 Task: Look for space in Marche-en-Famenne, Belgium from 12th  August, 2023 to 15th August, 2023 for 3 adults in price range Rs.12000 to Rs.16000. Place can be entire place with 2 bedrooms having 3 beds and 1 bathroom. Property type can be flat. Amenities needed are: heating, . Booking option can be shelf check-in. Required host language is English.
Action: Mouse moved to (418, 111)
Screenshot: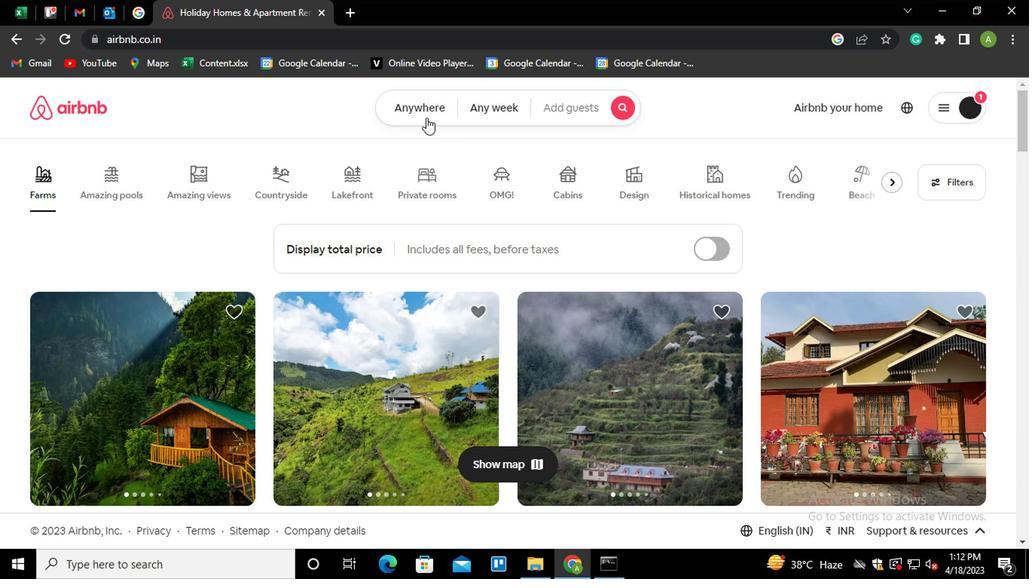
Action: Mouse pressed left at (418, 111)
Screenshot: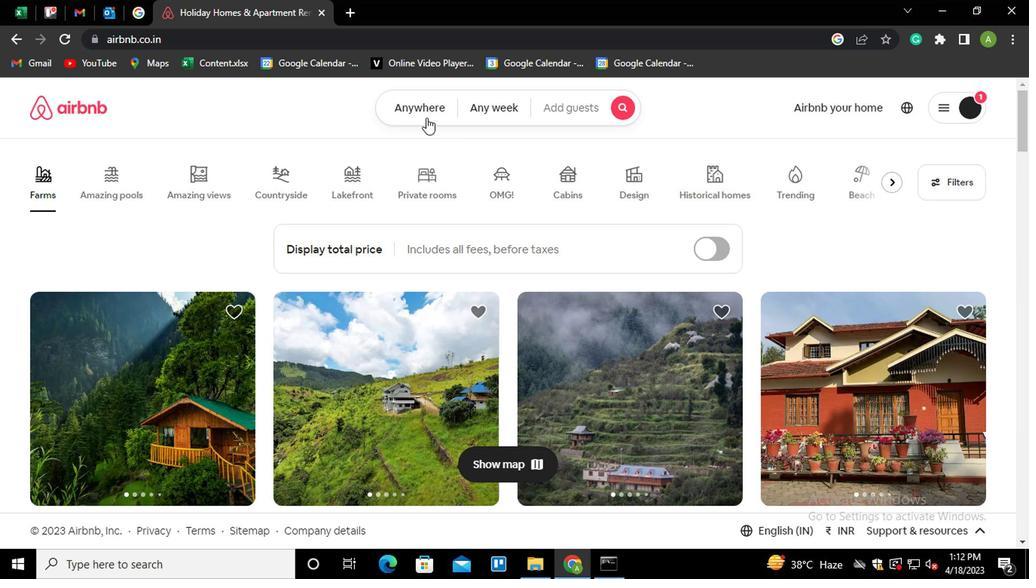 
Action: Mouse moved to (381, 169)
Screenshot: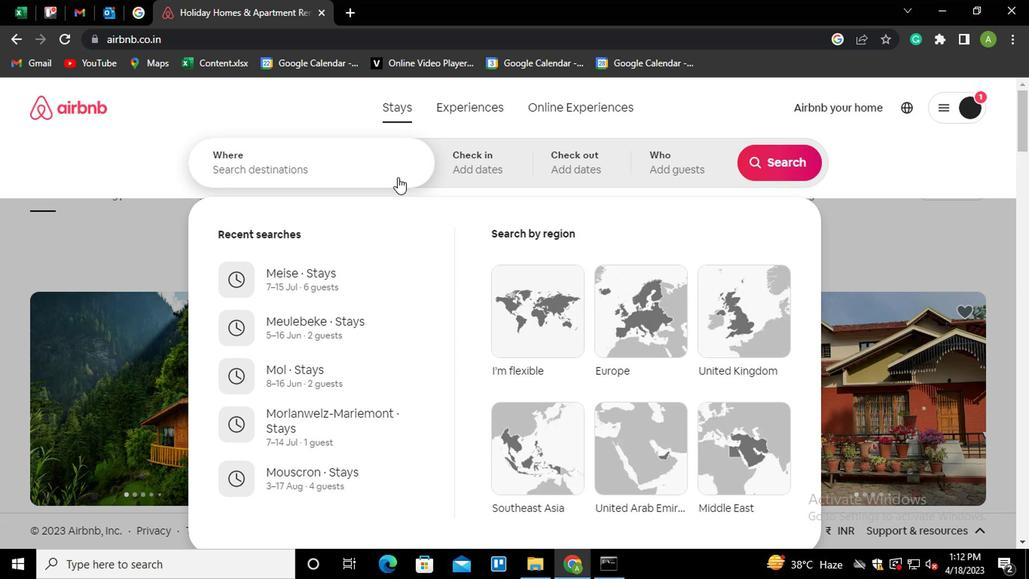 
Action: Mouse pressed left at (381, 169)
Screenshot: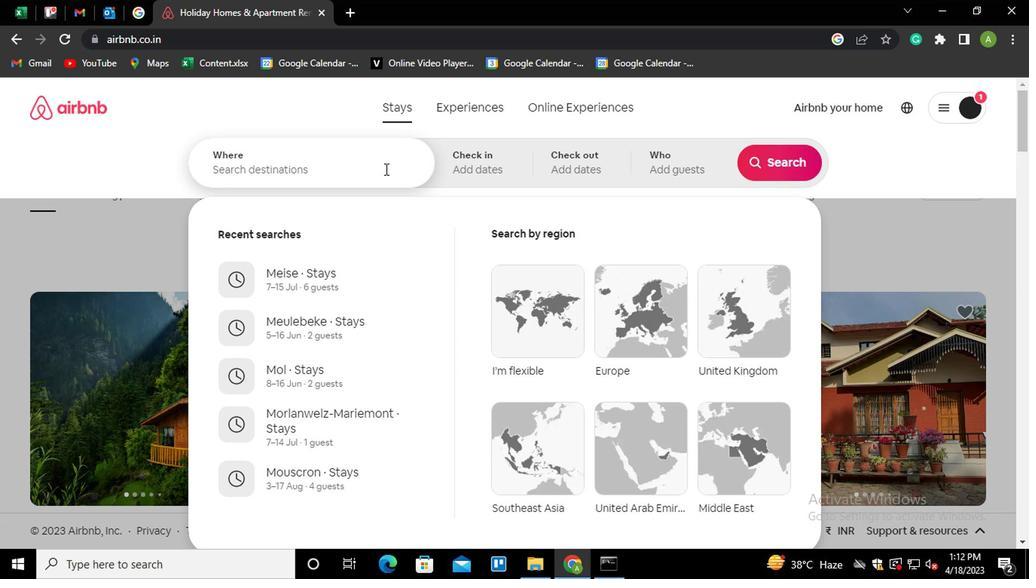 
Action: Key pressed <Key.shift><Key.shift><Key.shift><Key.shift><Key.shift><Key.shift><Key.shift><Key.shift><Key.shift><Key.shift><Key.shift><Key.shift><Key.shift><Key.shift><Key.shift><Key.shift><Key.shift><Key.shift><Key.shift><Key.shift><Key.shift><Key.shift>MARCHE-EN-<Key.shift>FAMENNE
Screenshot: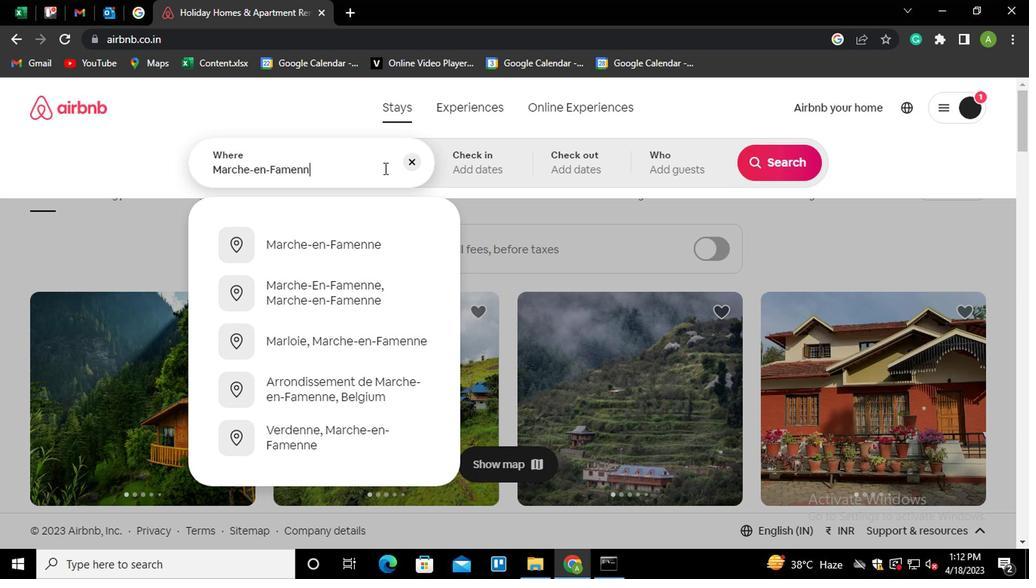 
Action: Mouse moved to (339, 243)
Screenshot: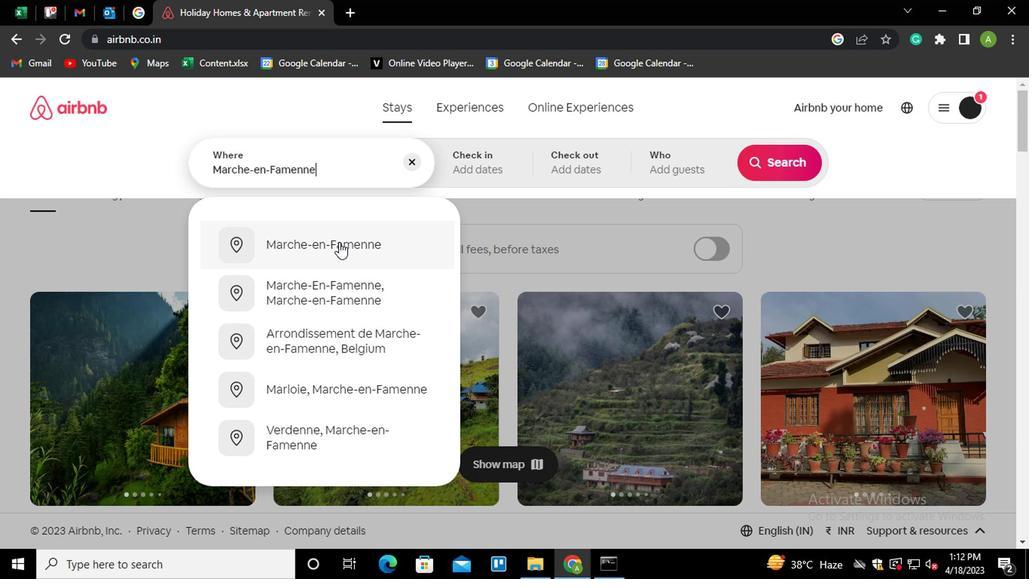 
Action: Mouse pressed left at (339, 243)
Screenshot: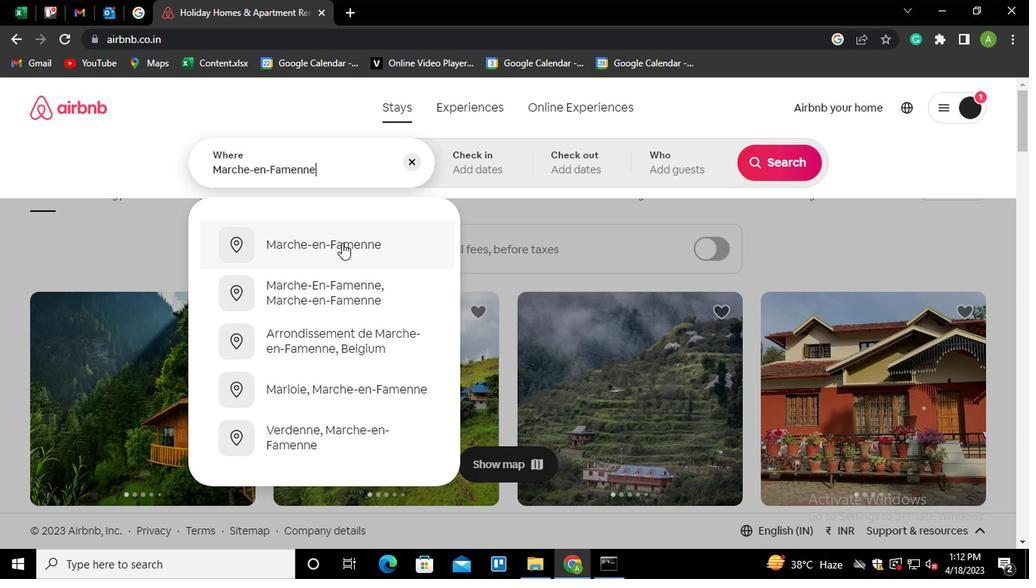
Action: Mouse moved to (772, 280)
Screenshot: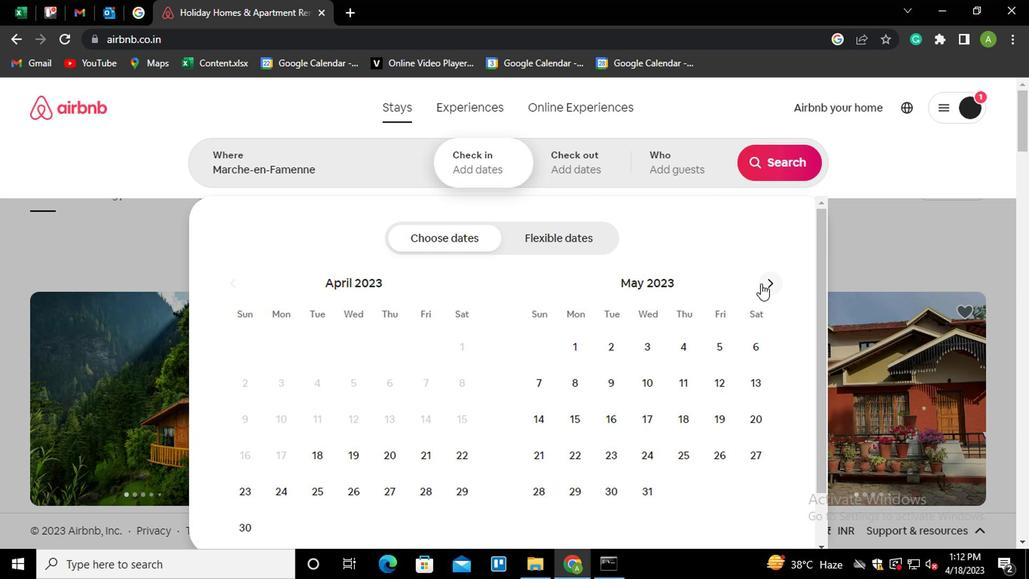 
Action: Mouse pressed left at (772, 280)
Screenshot: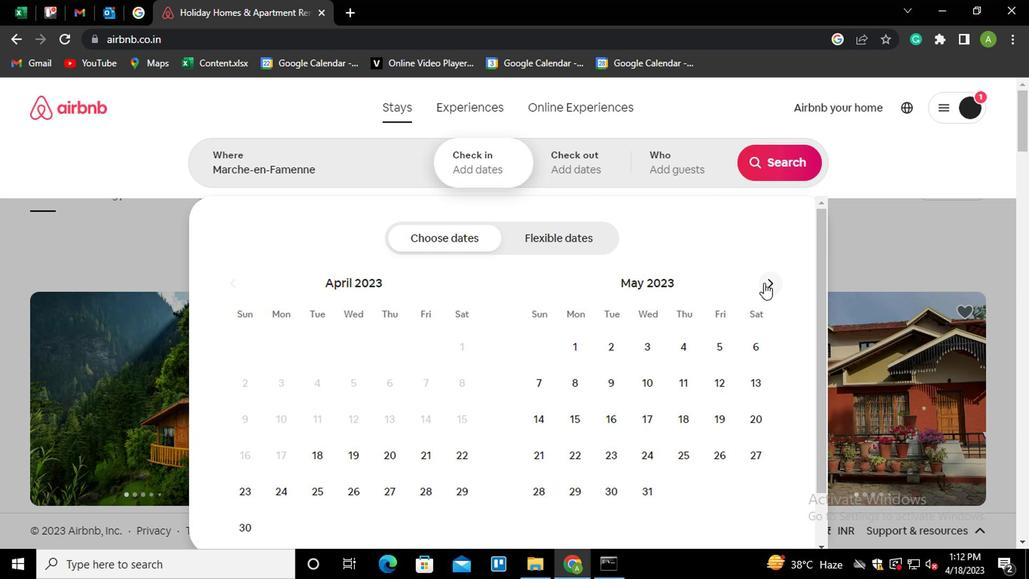 
Action: Mouse moved to (771, 280)
Screenshot: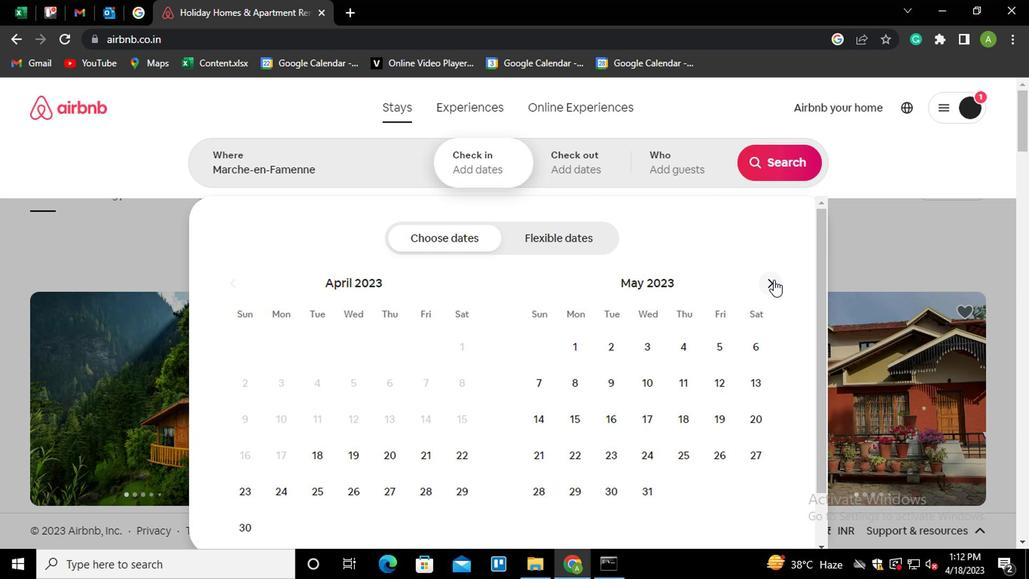 
Action: Mouse pressed left at (771, 280)
Screenshot: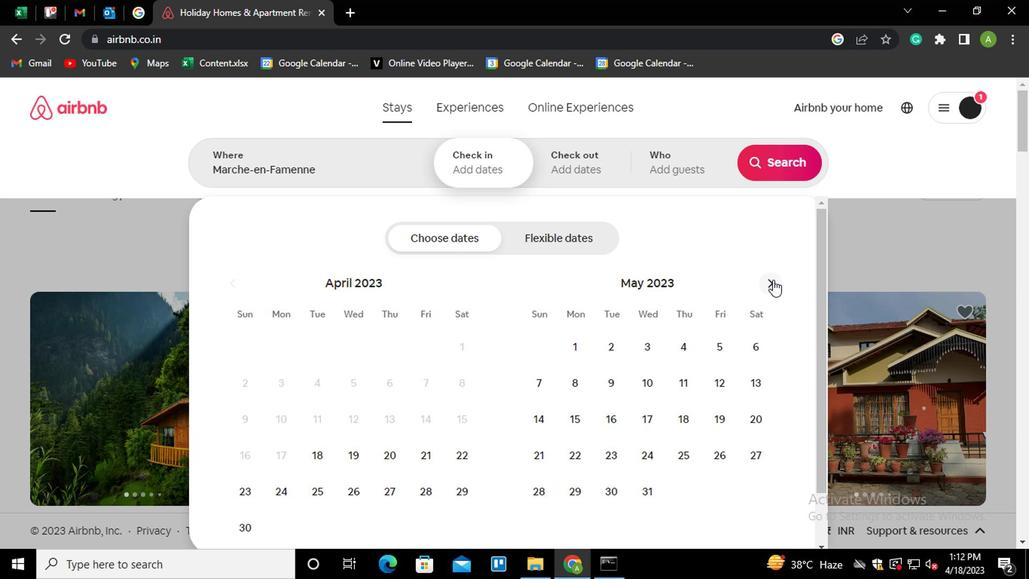 
Action: Mouse moved to (770, 280)
Screenshot: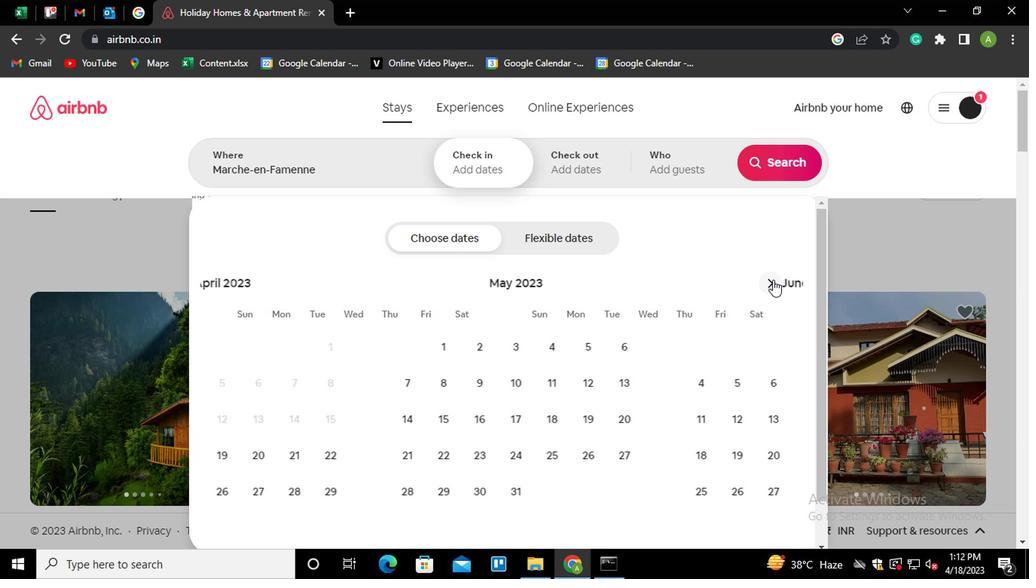 
Action: Mouse pressed left at (770, 280)
Screenshot: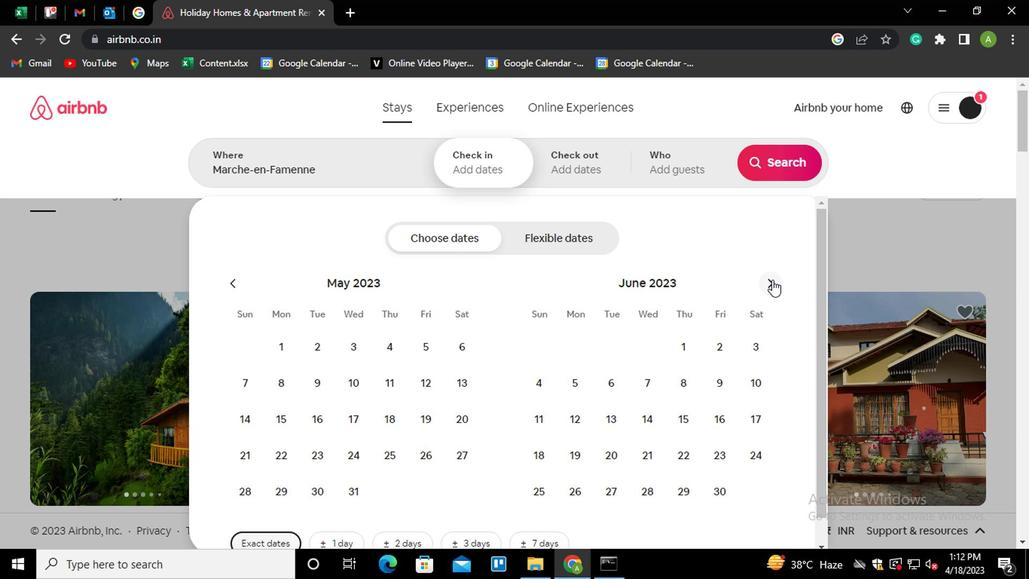 
Action: Mouse pressed left at (770, 280)
Screenshot: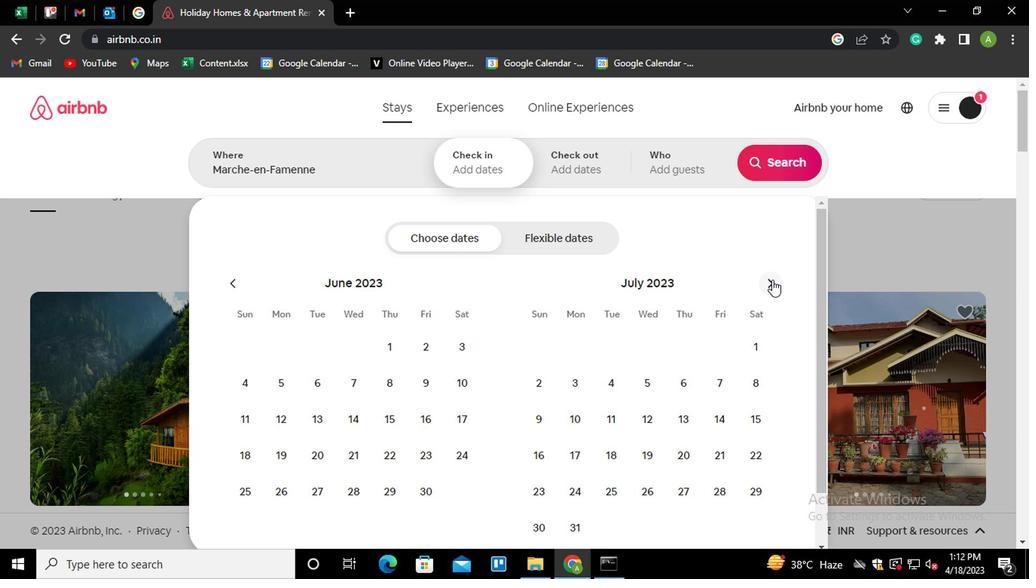 
Action: Mouse moved to (750, 373)
Screenshot: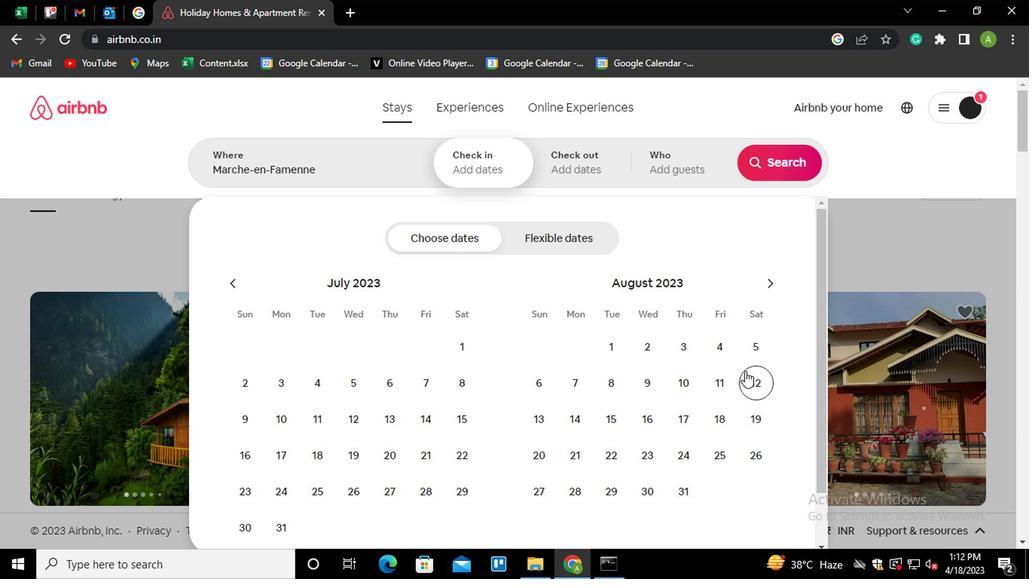 
Action: Mouse pressed left at (750, 373)
Screenshot: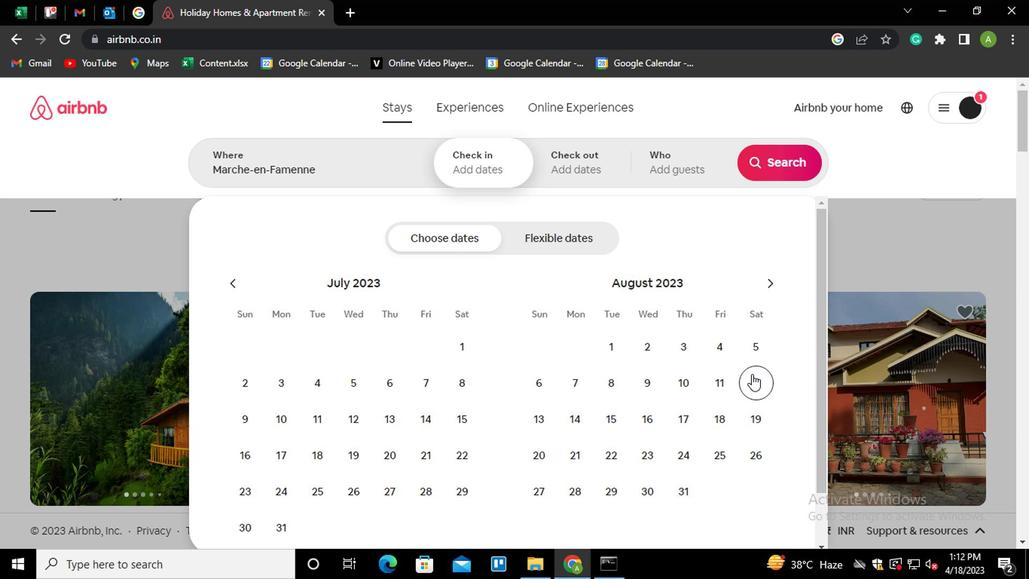 
Action: Mouse moved to (615, 411)
Screenshot: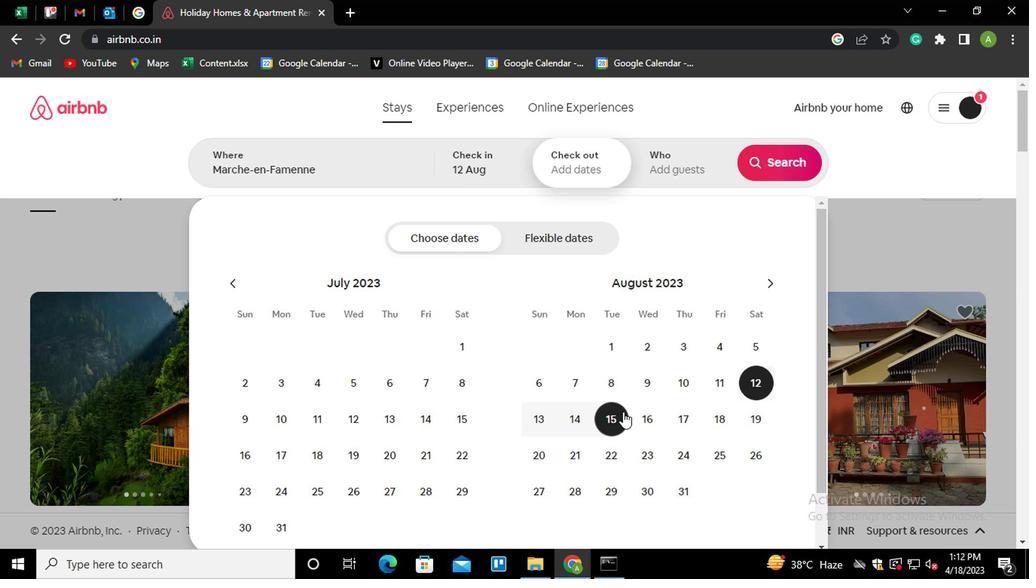 
Action: Mouse pressed left at (615, 411)
Screenshot: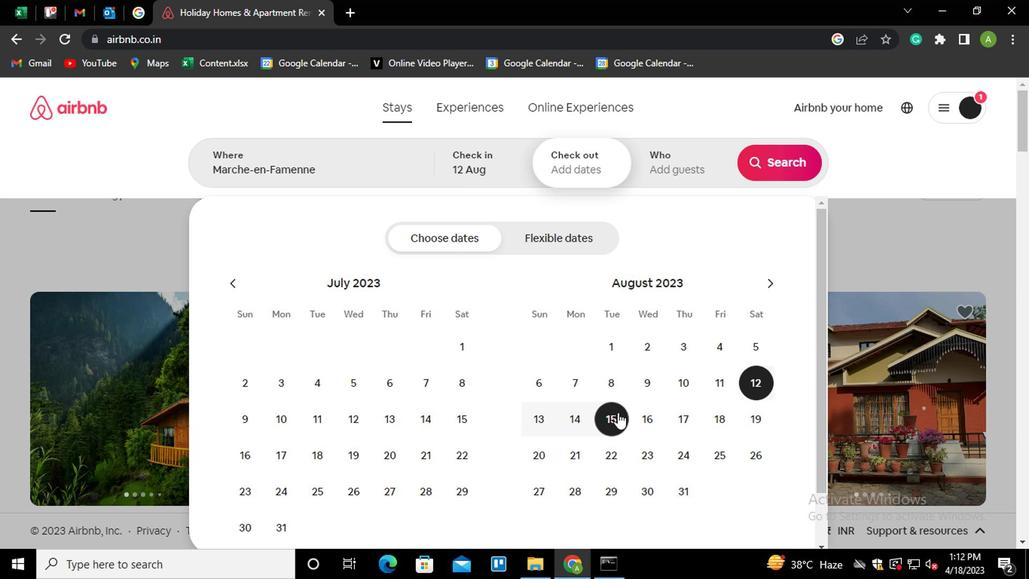 
Action: Mouse moved to (666, 159)
Screenshot: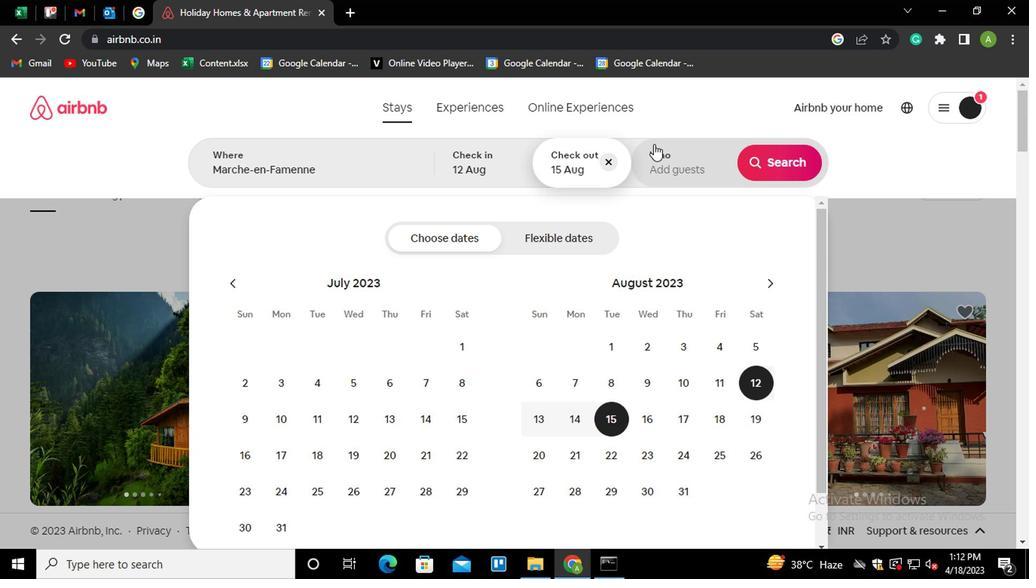 
Action: Mouse pressed left at (666, 159)
Screenshot: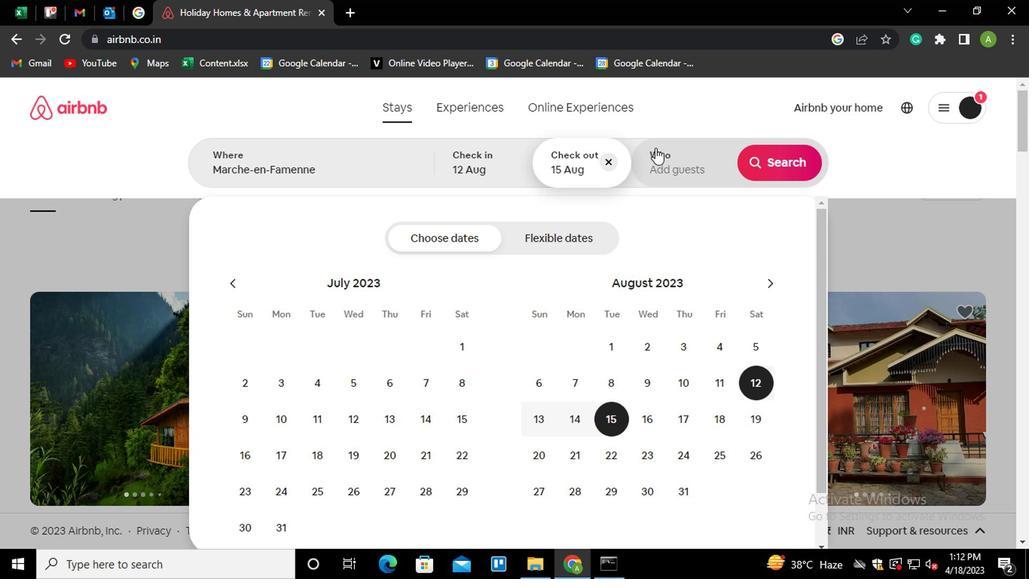 
Action: Mouse moved to (780, 246)
Screenshot: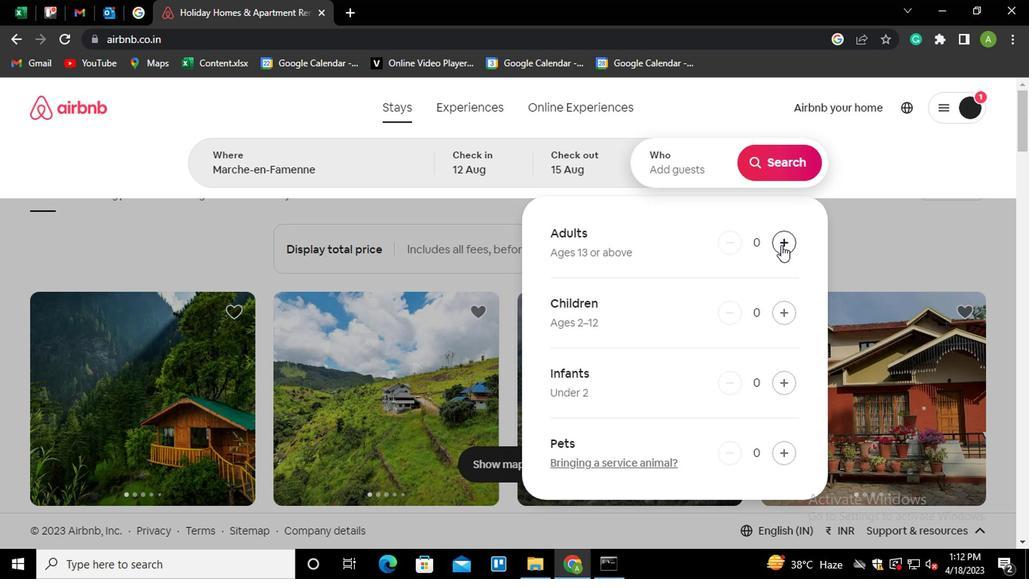 
Action: Mouse pressed left at (780, 246)
Screenshot: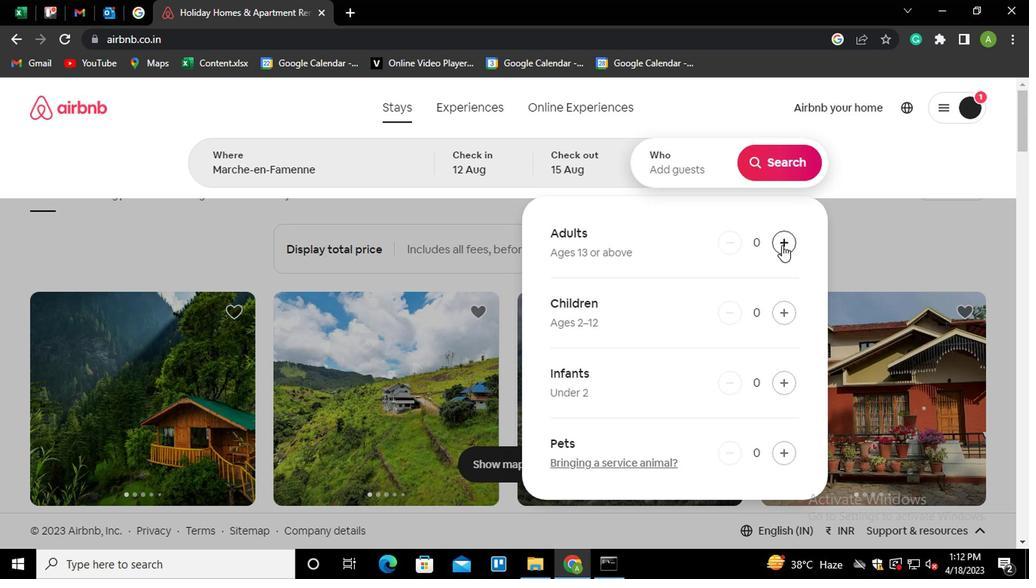 
Action: Mouse moved to (778, 247)
Screenshot: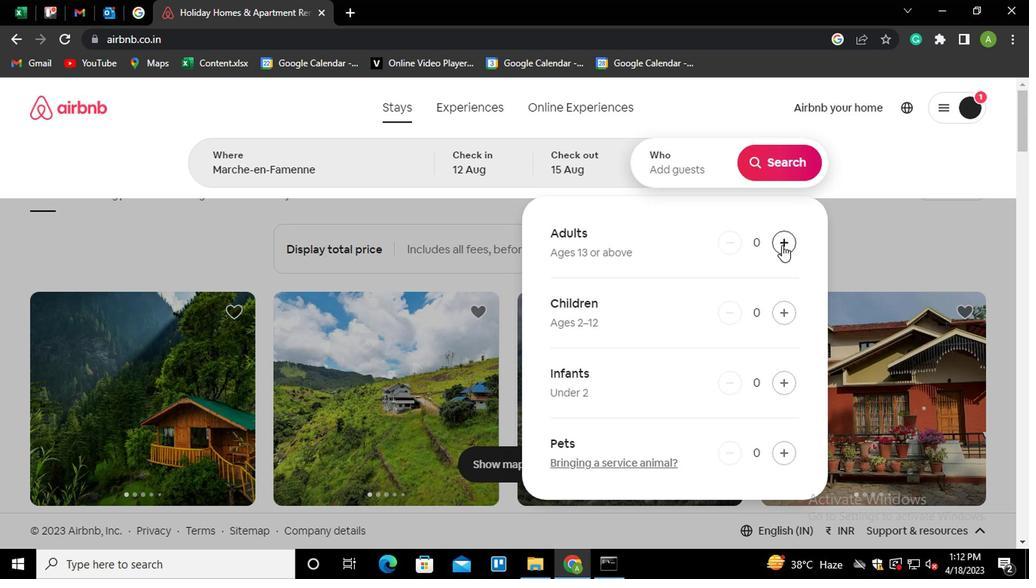 
Action: Mouse pressed left at (778, 247)
Screenshot: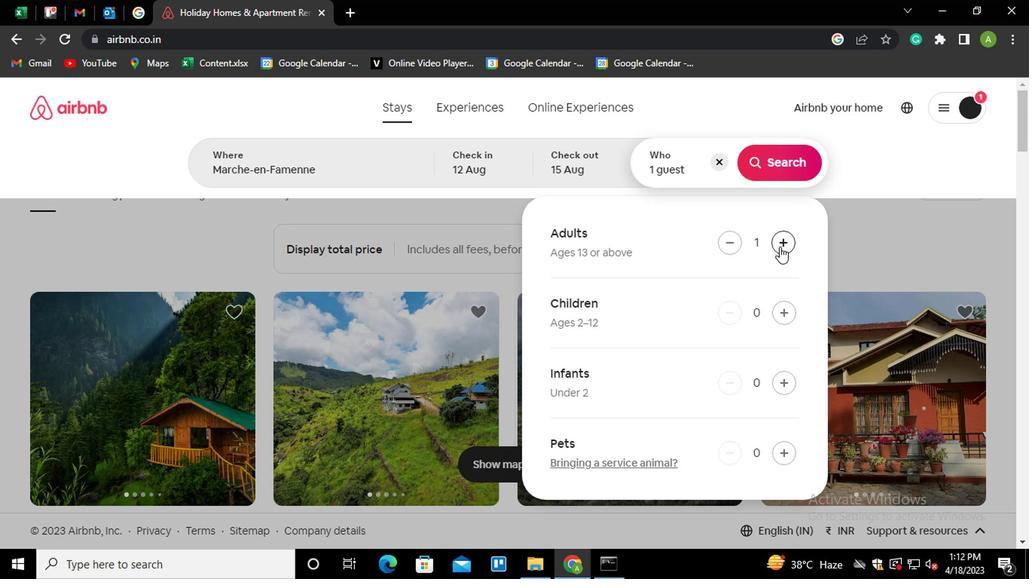
Action: Mouse pressed left at (778, 247)
Screenshot: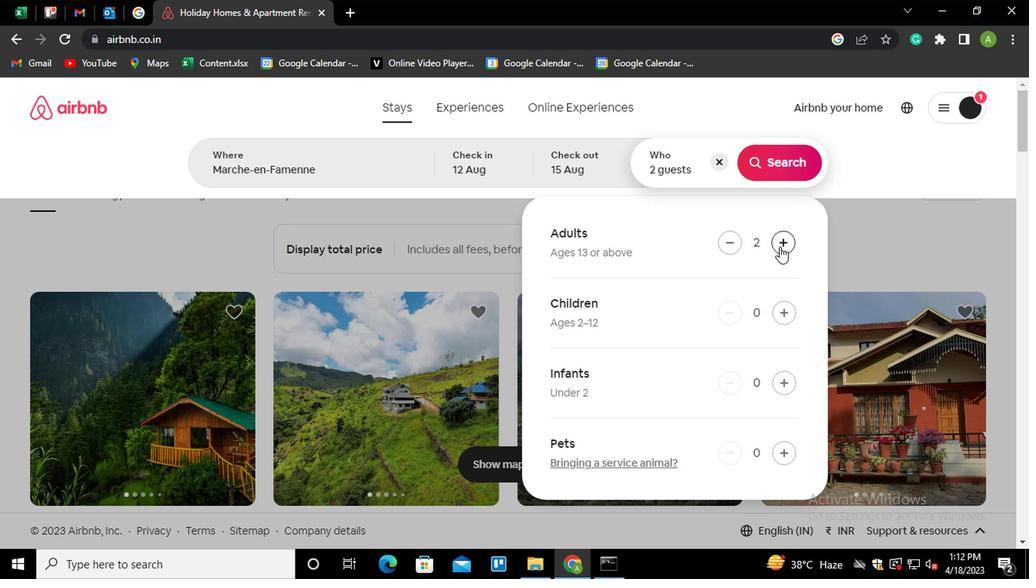 
Action: Mouse moved to (772, 169)
Screenshot: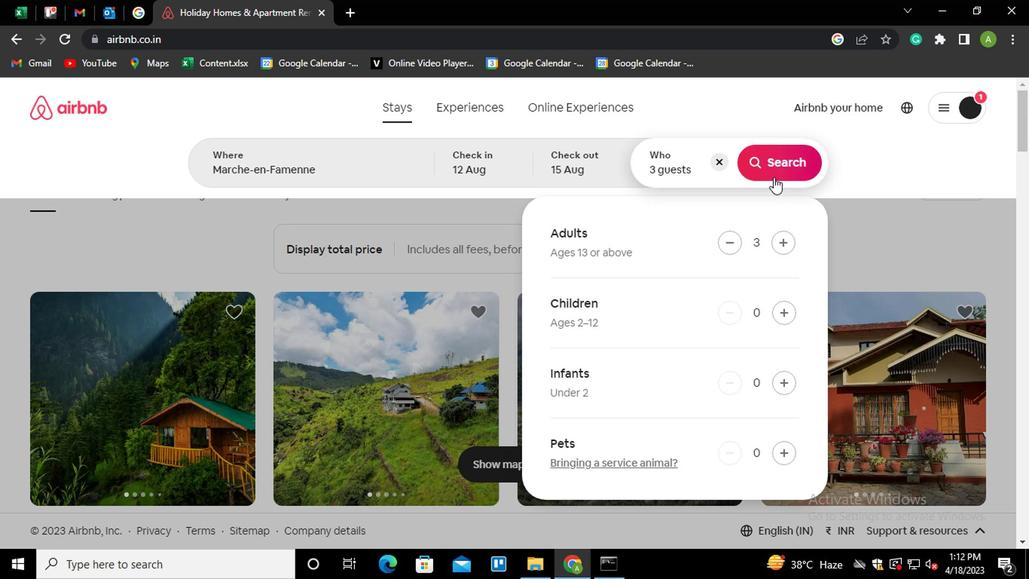 
Action: Mouse pressed left at (772, 169)
Screenshot: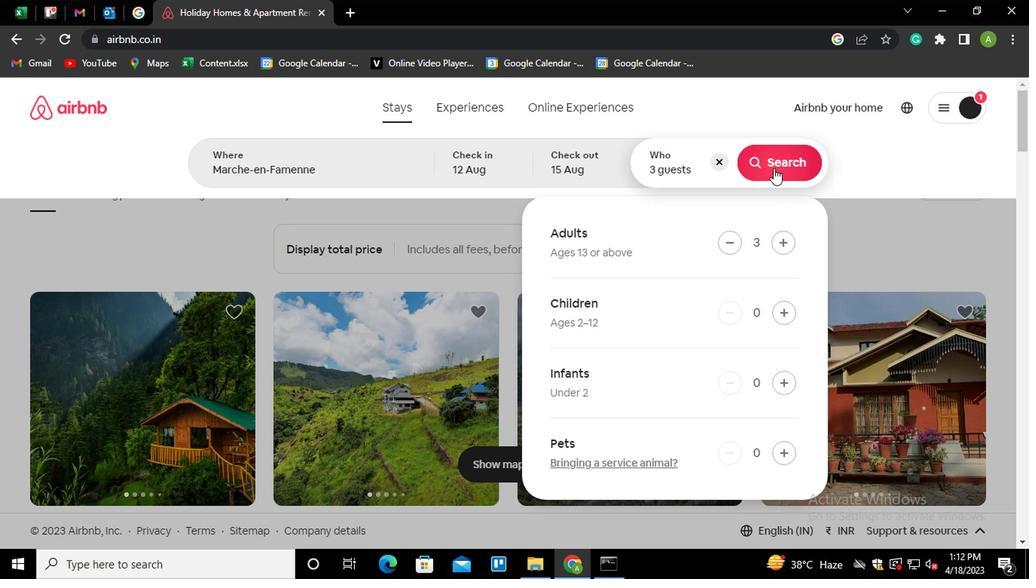 
Action: Mouse moved to (959, 176)
Screenshot: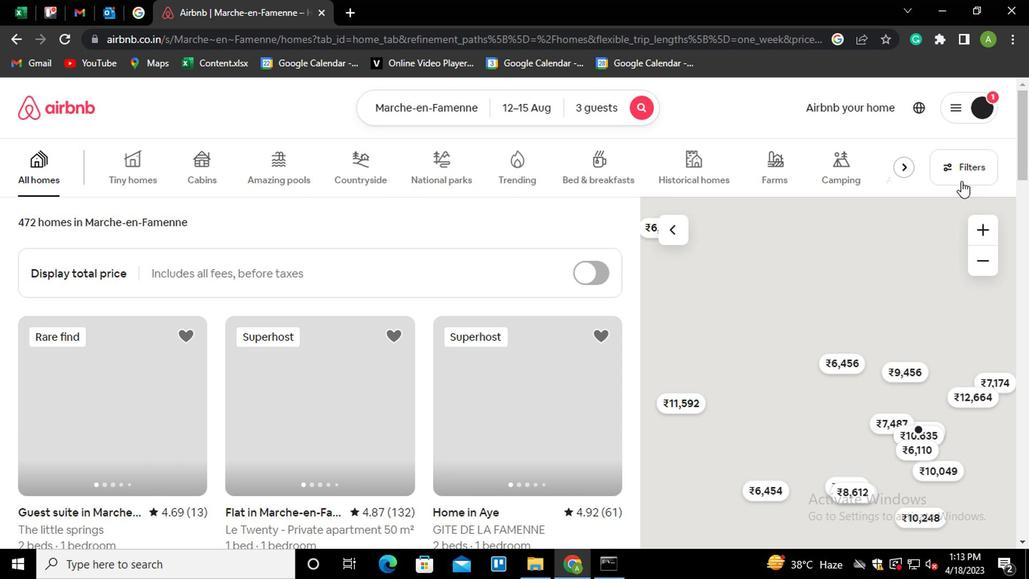 
Action: Mouse pressed left at (959, 176)
Screenshot: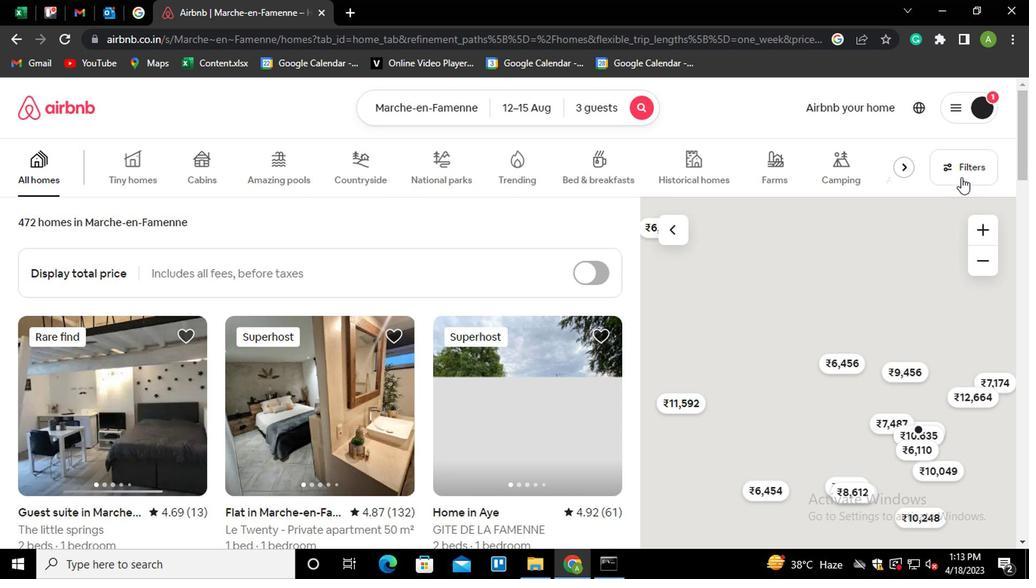 
Action: Mouse moved to (407, 351)
Screenshot: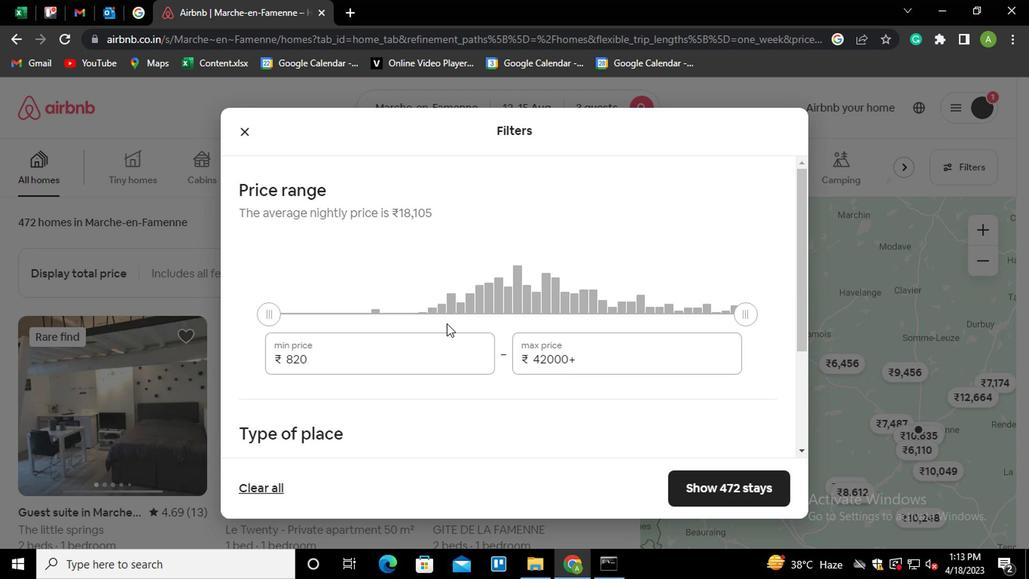 
Action: Mouse pressed left at (407, 351)
Screenshot: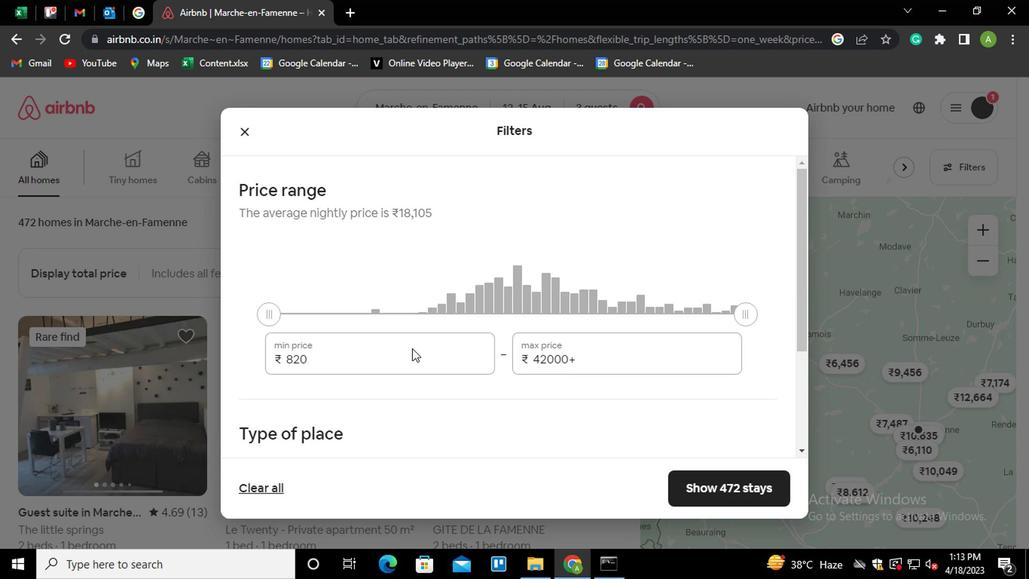 
Action: Mouse moved to (407, 351)
Screenshot: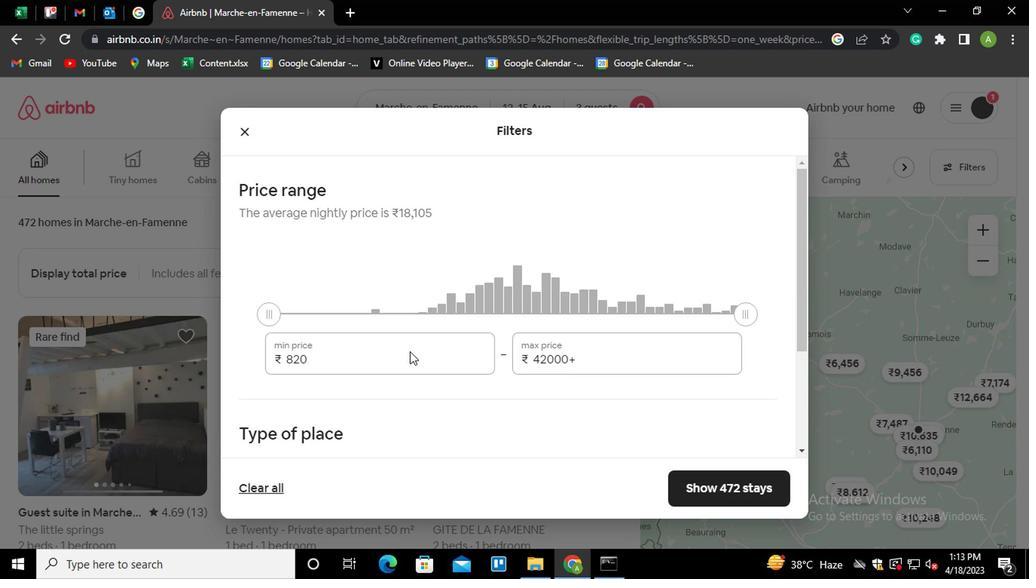
Action: Key pressed <Key.shift_r><Key.home>12000
Screenshot: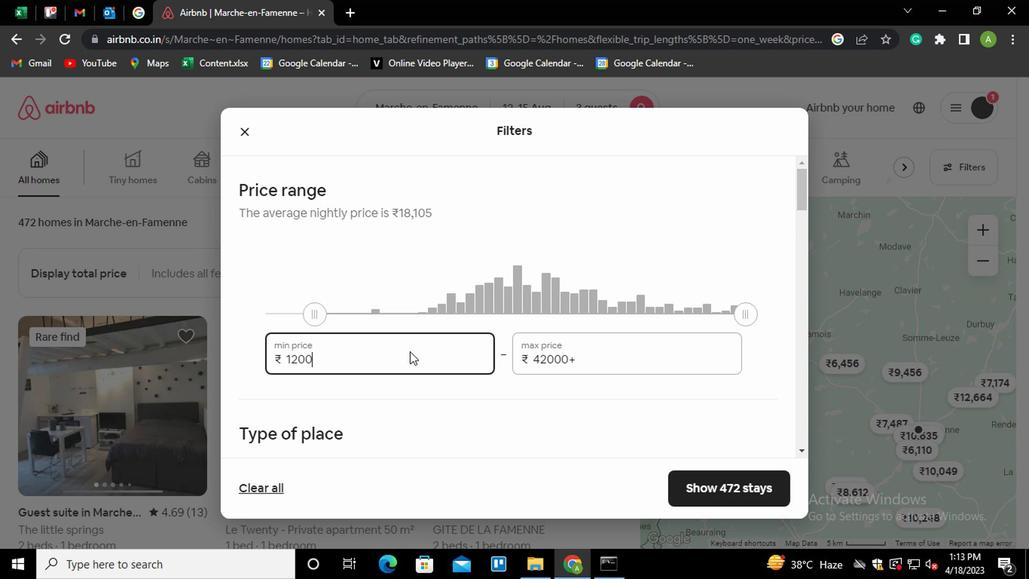 
Action: Mouse moved to (625, 353)
Screenshot: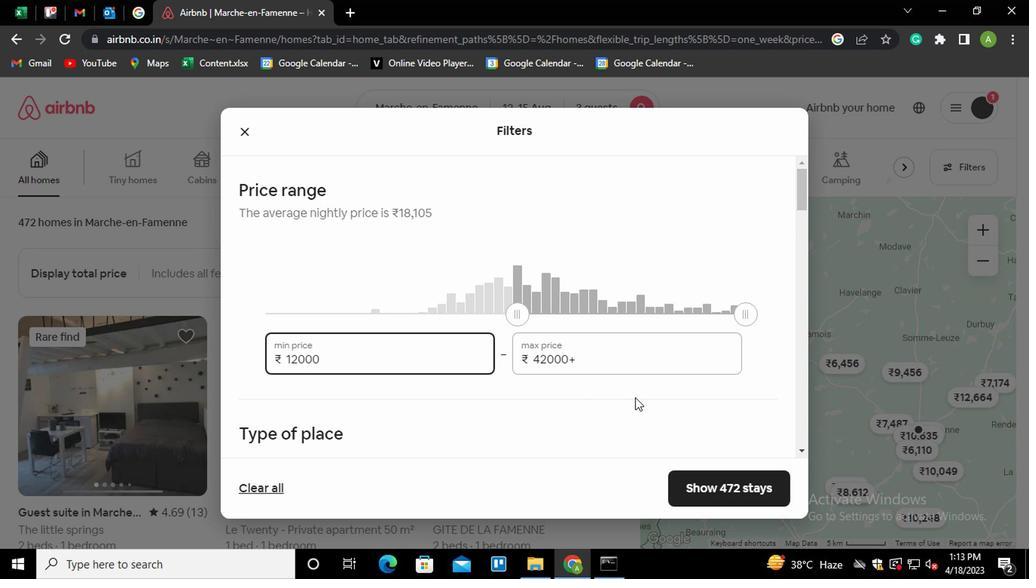 
Action: Mouse pressed left at (625, 353)
Screenshot: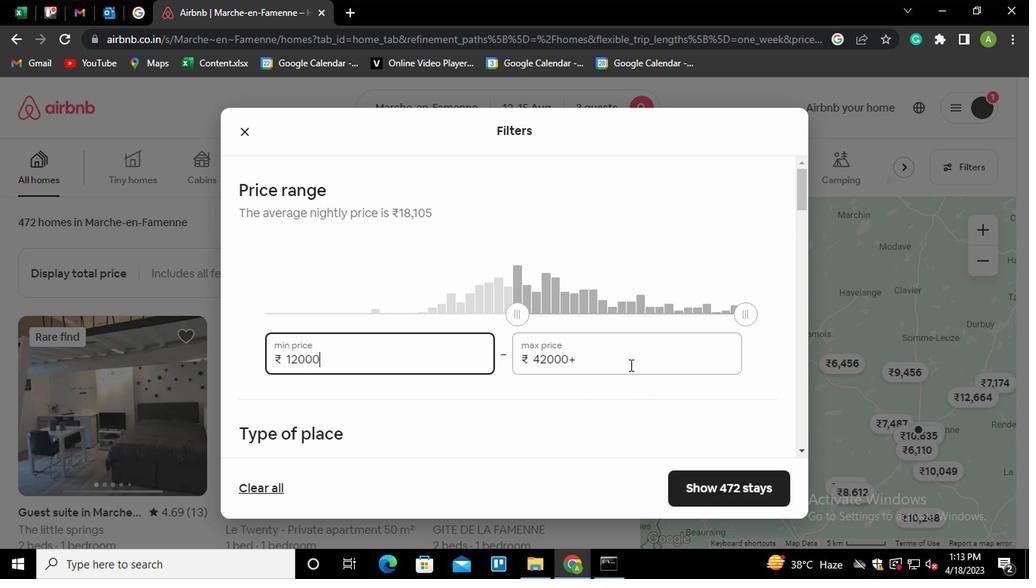
Action: Mouse moved to (625, 351)
Screenshot: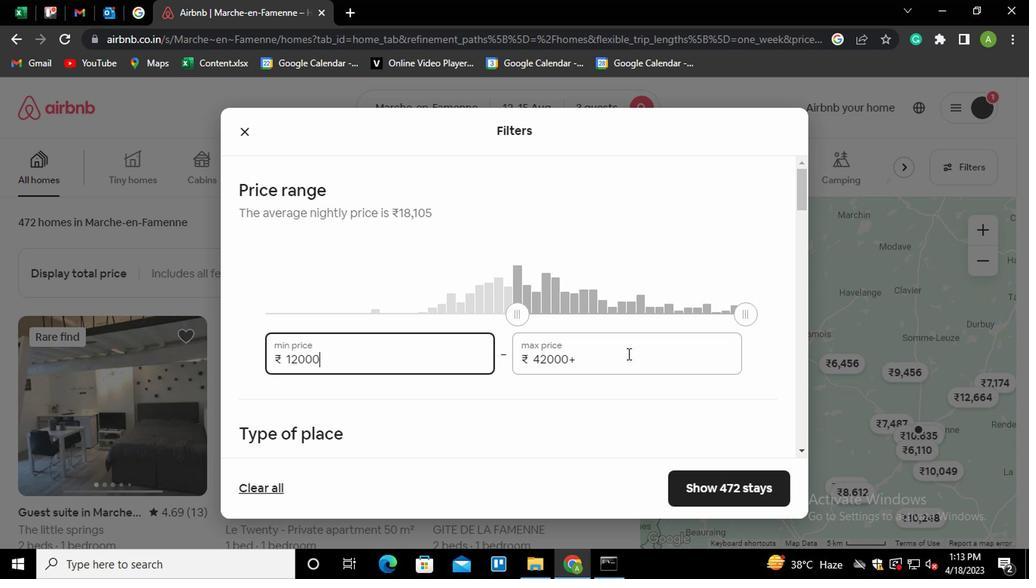 
Action: Key pressed <Key.shift_r><Key.home>16000
Screenshot: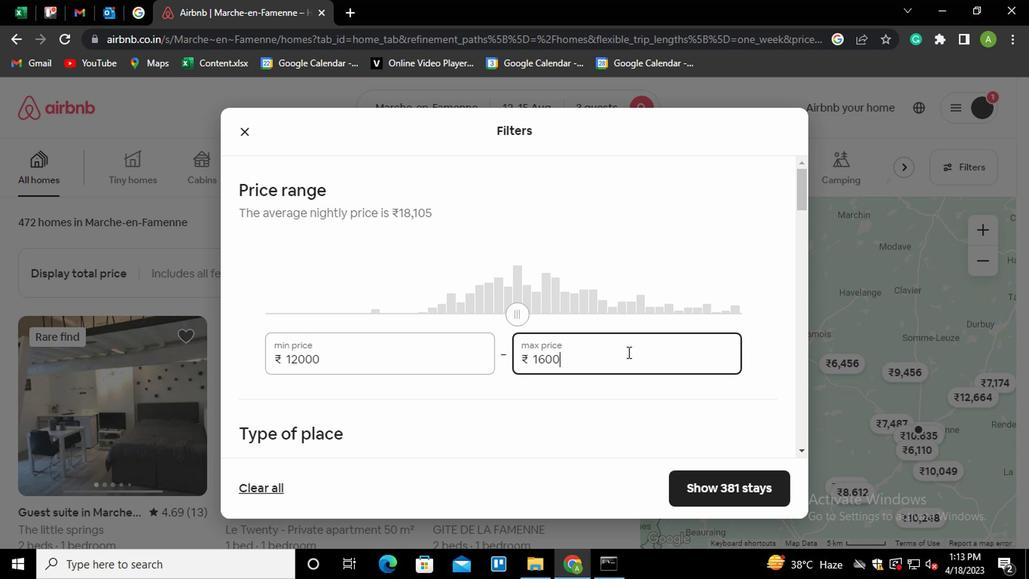 
Action: Mouse moved to (632, 345)
Screenshot: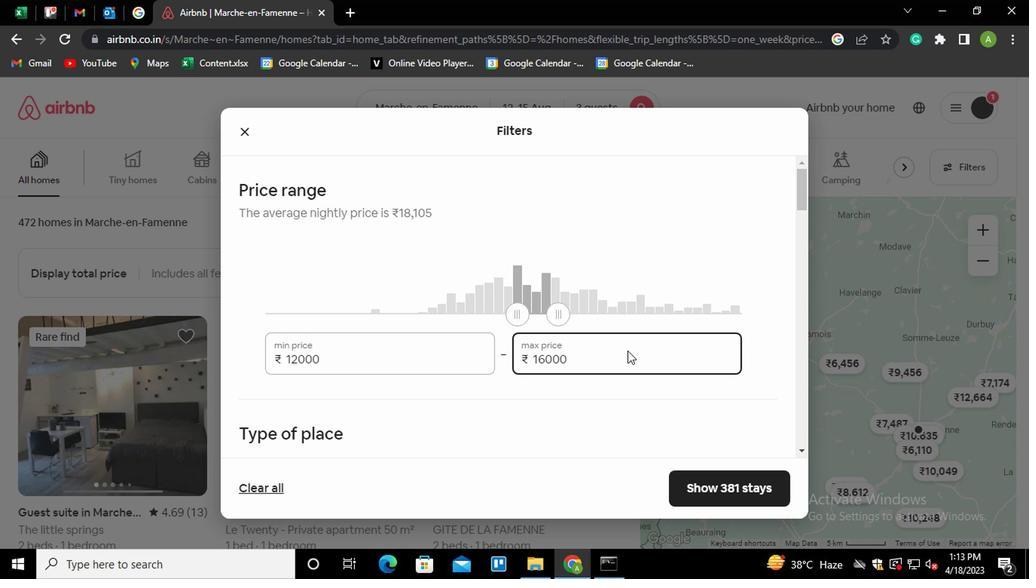 
Action: Mouse scrolled (632, 345) with delta (0, 0)
Screenshot: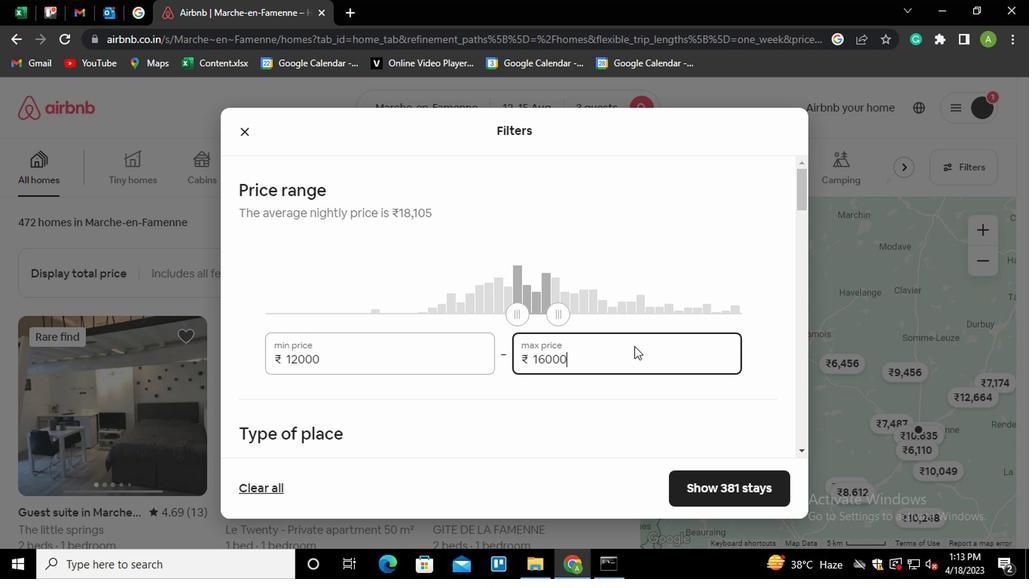 
Action: Mouse moved to (633, 344)
Screenshot: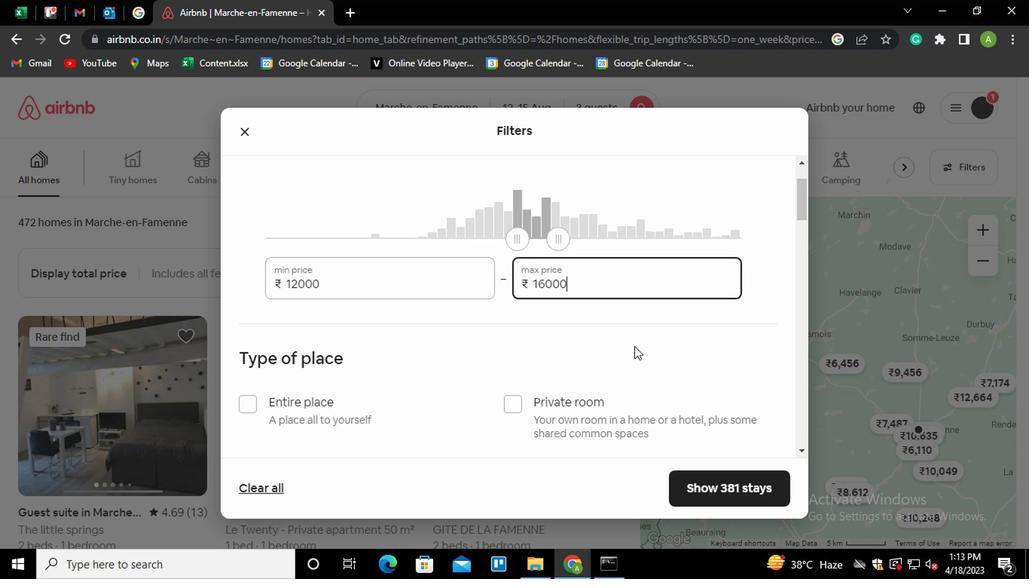 
Action: Mouse scrolled (633, 343) with delta (0, 0)
Screenshot: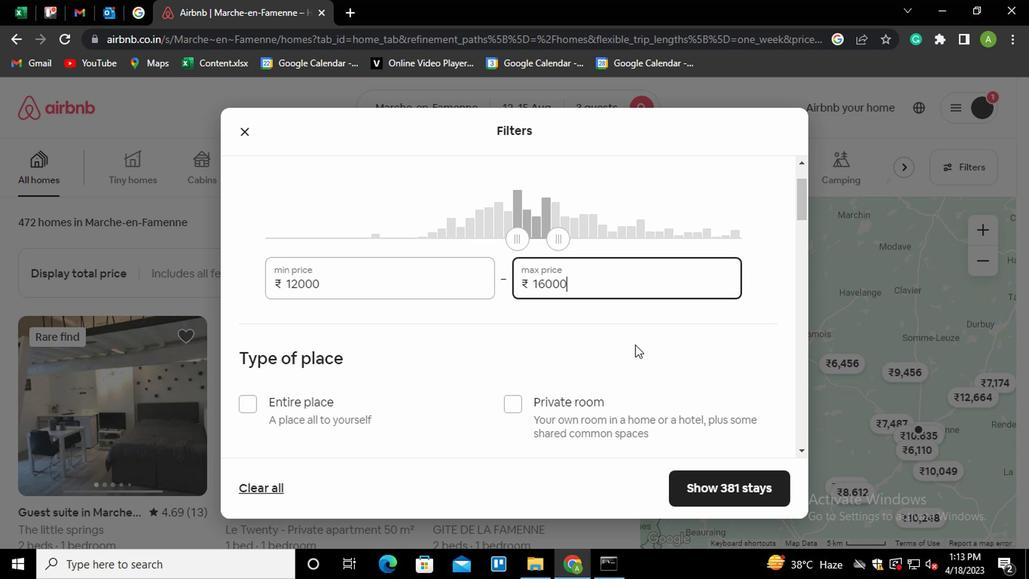 
Action: Mouse moved to (248, 332)
Screenshot: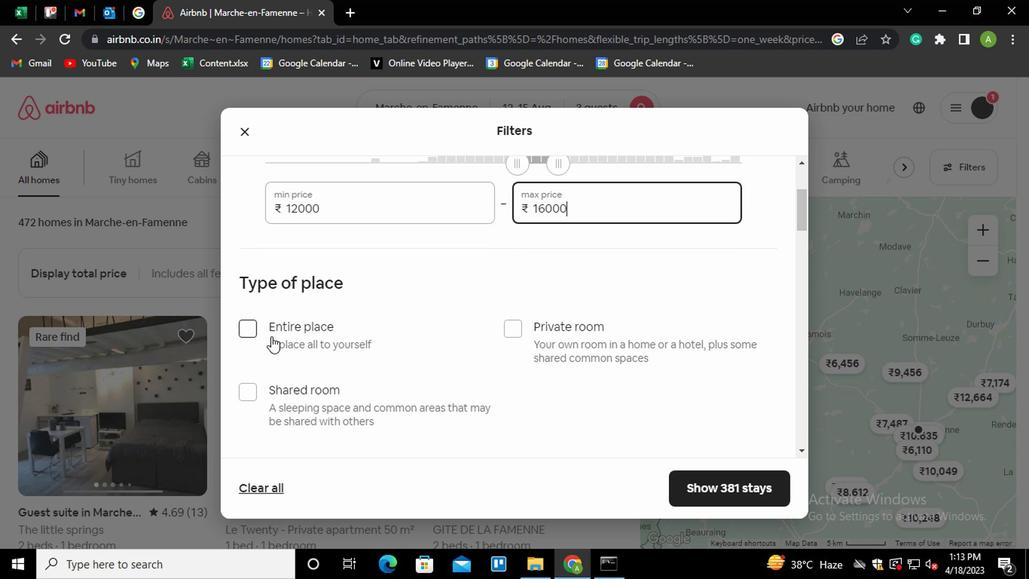 
Action: Mouse pressed left at (248, 332)
Screenshot: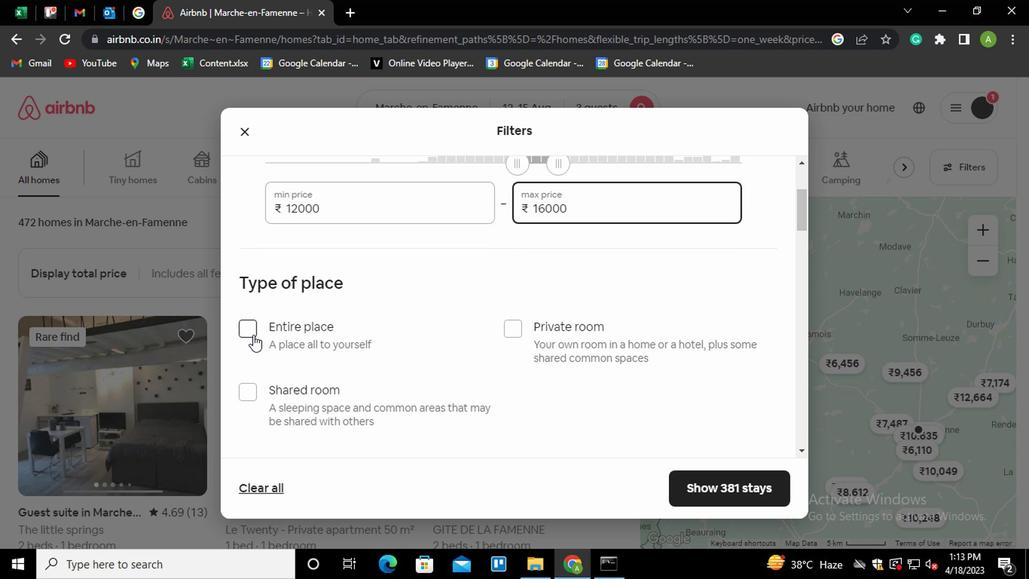 
Action: Mouse moved to (413, 365)
Screenshot: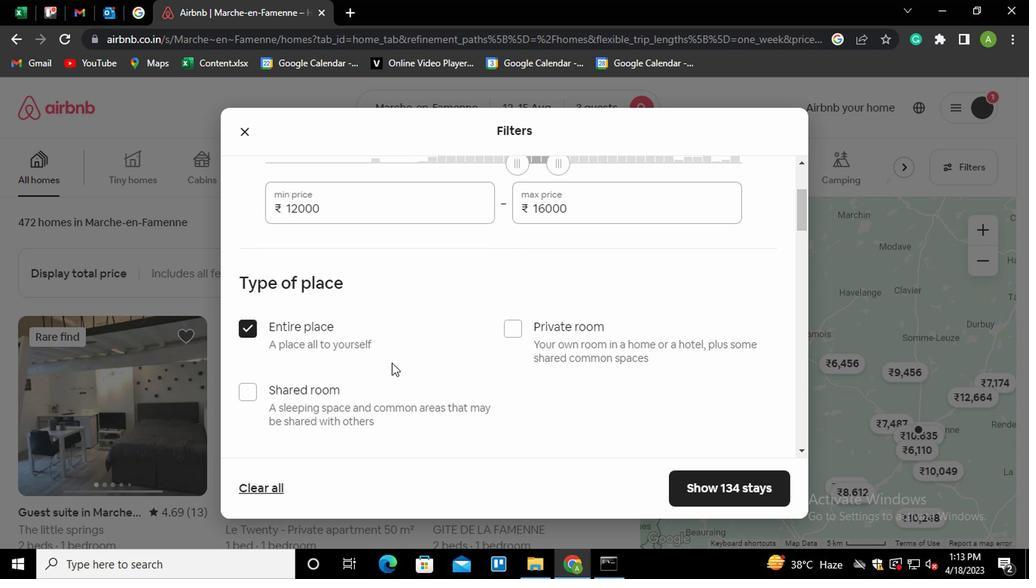 
Action: Mouse scrolled (413, 365) with delta (0, 0)
Screenshot: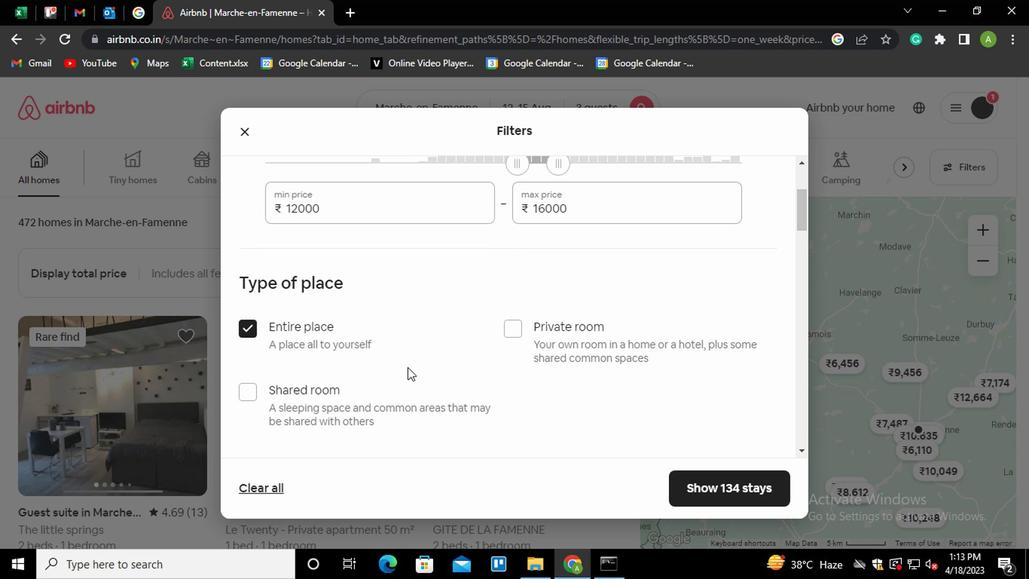 
Action: Mouse scrolled (413, 365) with delta (0, 0)
Screenshot: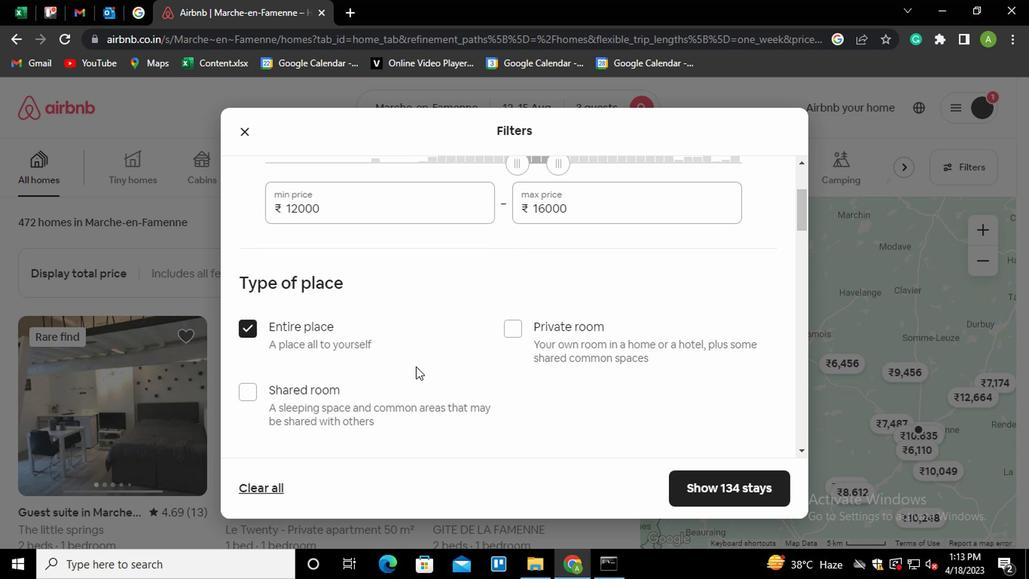 
Action: Mouse moved to (371, 424)
Screenshot: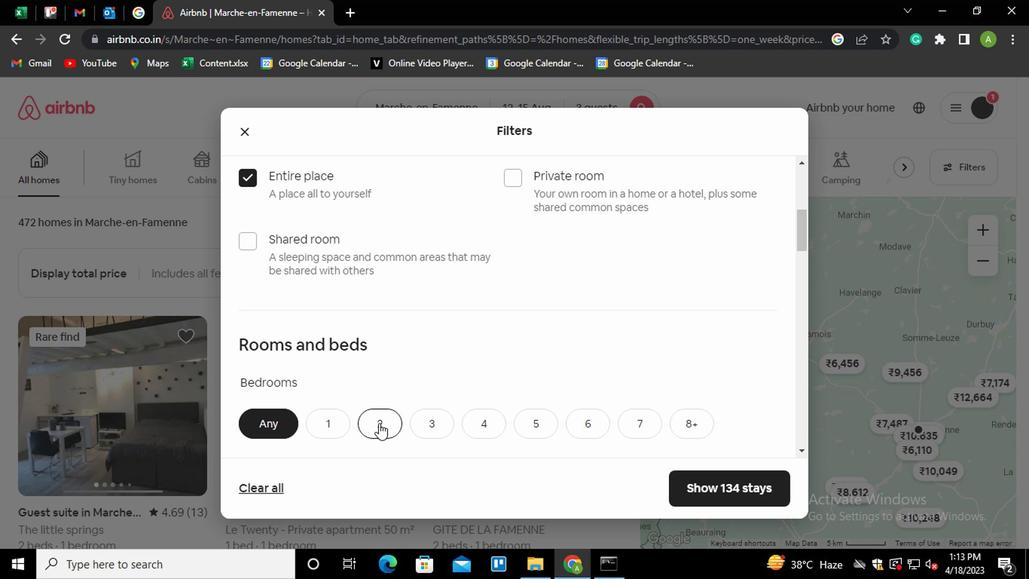 
Action: Mouse pressed left at (371, 424)
Screenshot: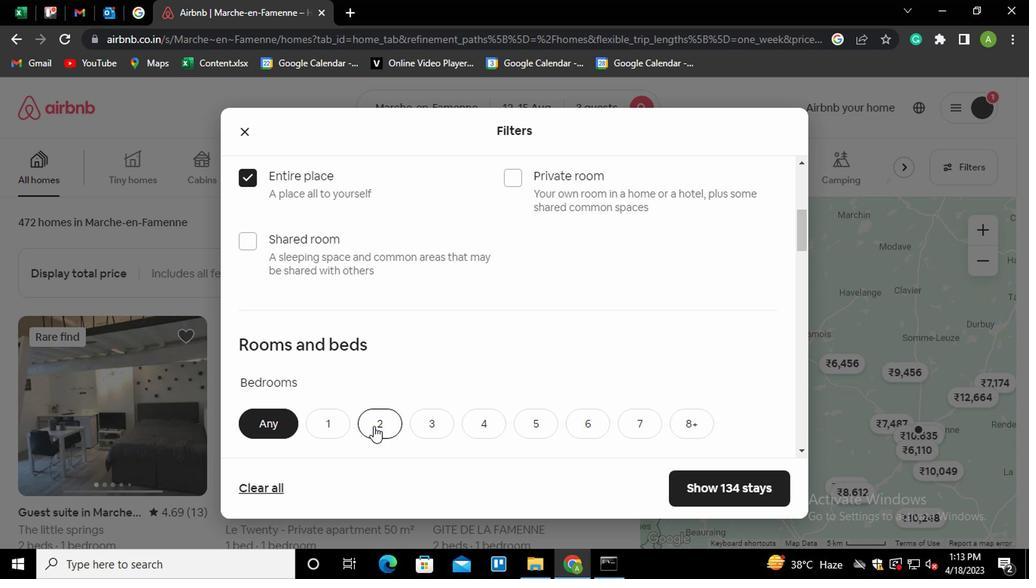 
Action: Mouse moved to (371, 424)
Screenshot: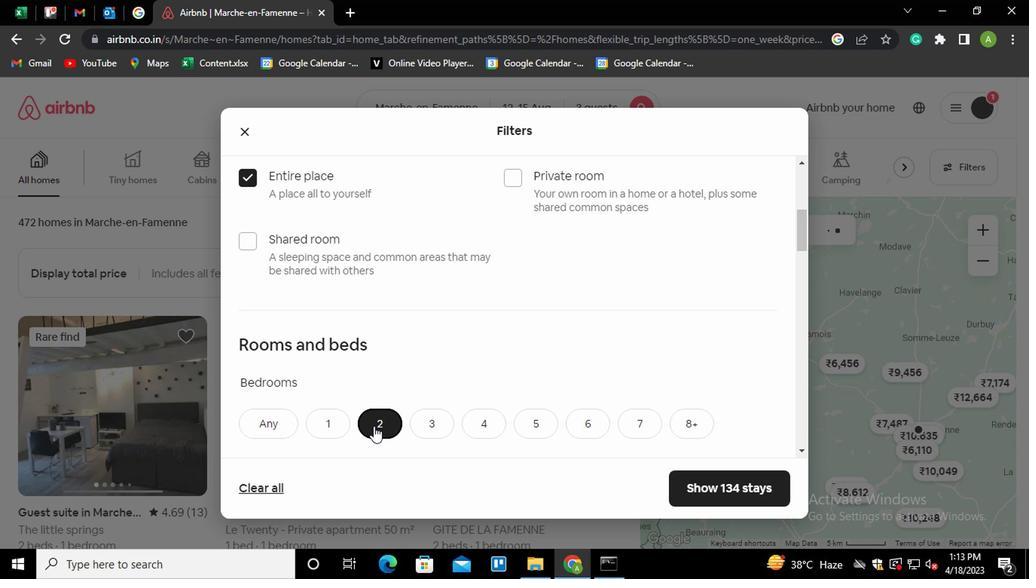 
Action: Mouse scrolled (371, 424) with delta (0, 0)
Screenshot: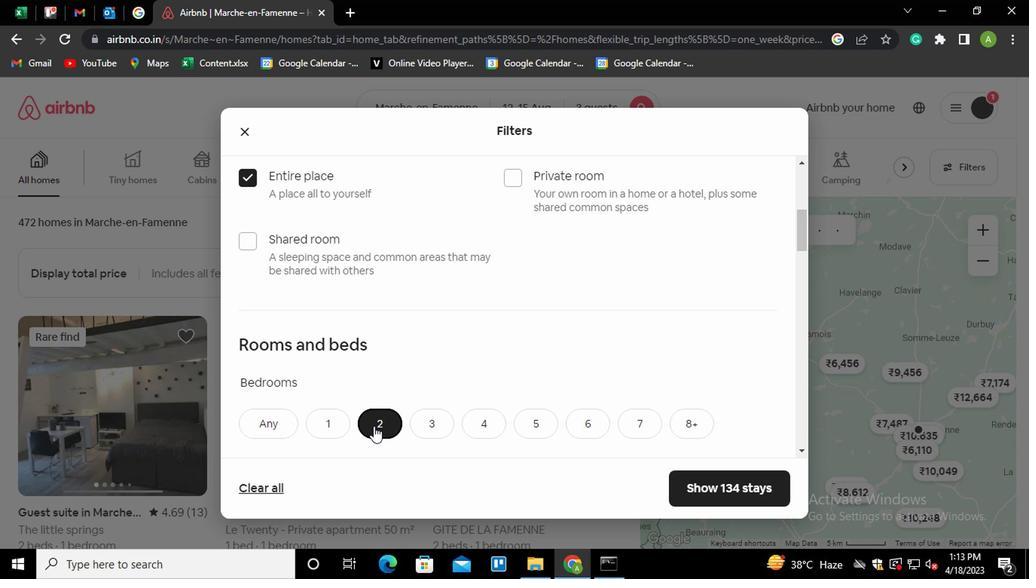 
Action: Mouse moved to (418, 422)
Screenshot: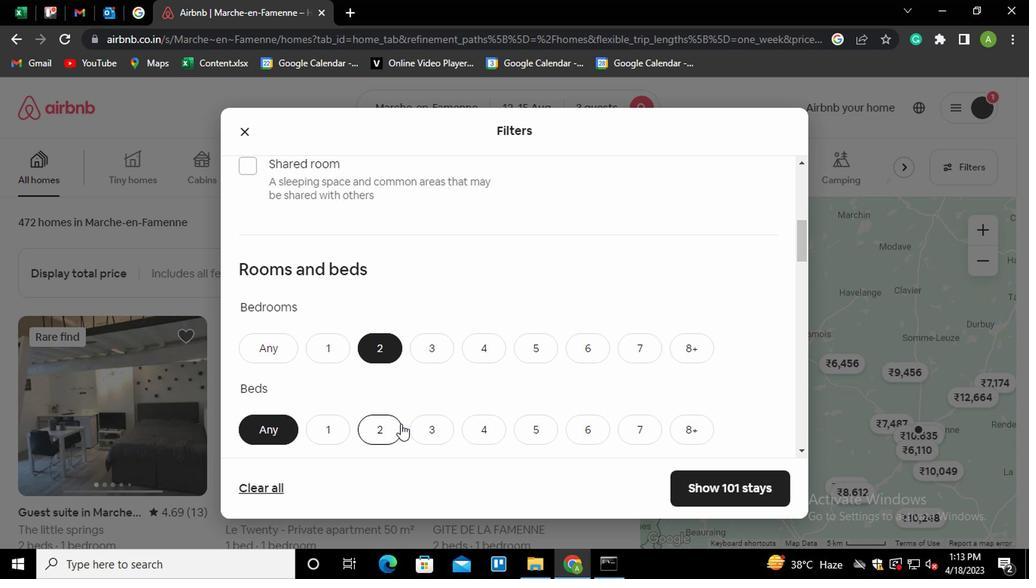 
Action: Mouse pressed left at (418, 422)
Screenshot: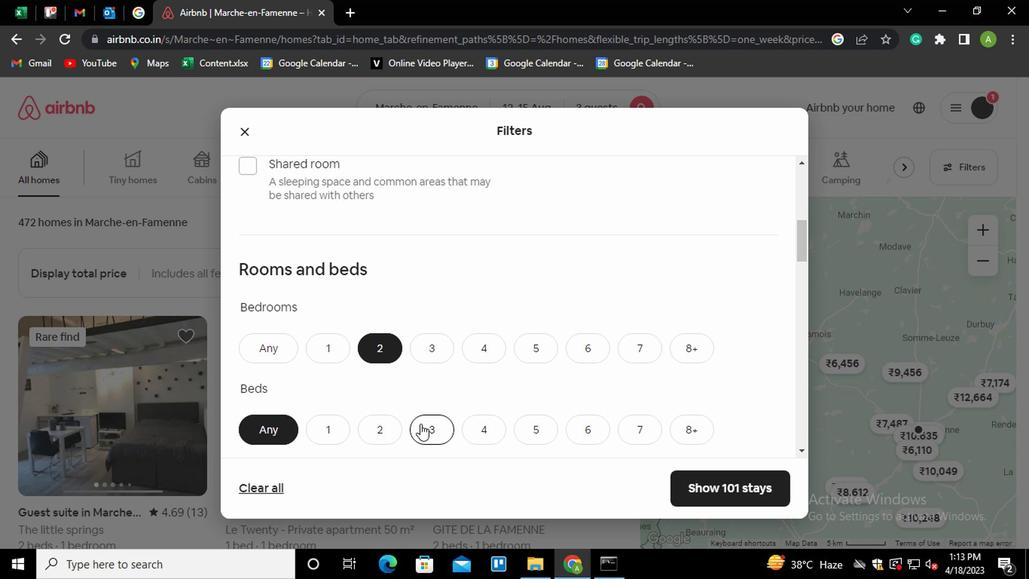 
Action: Mouse moved to (415, 422)
Screenshot: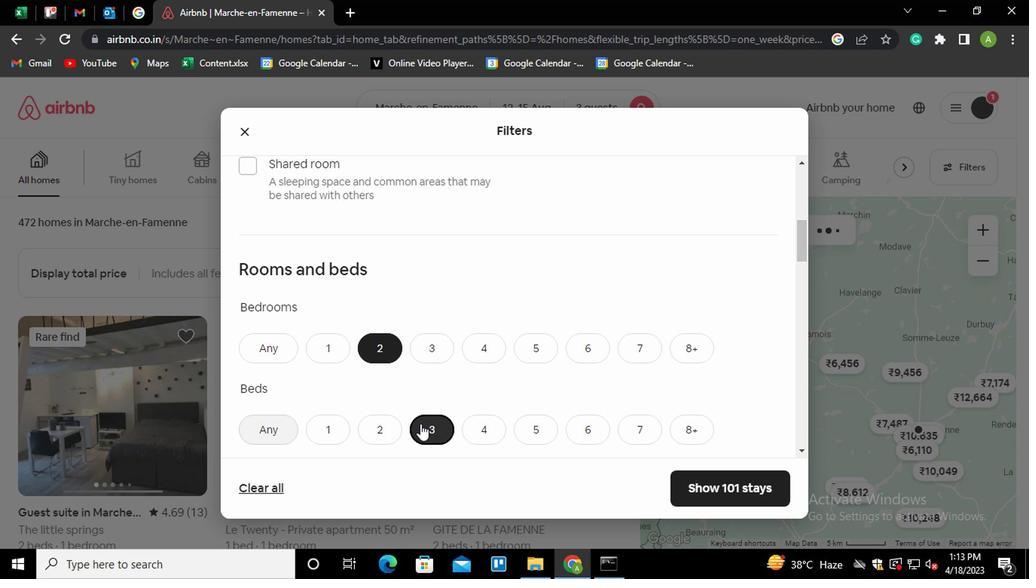 
Action: Mouse scrolled (415, 422) with delta (0, 0)
Screenshot: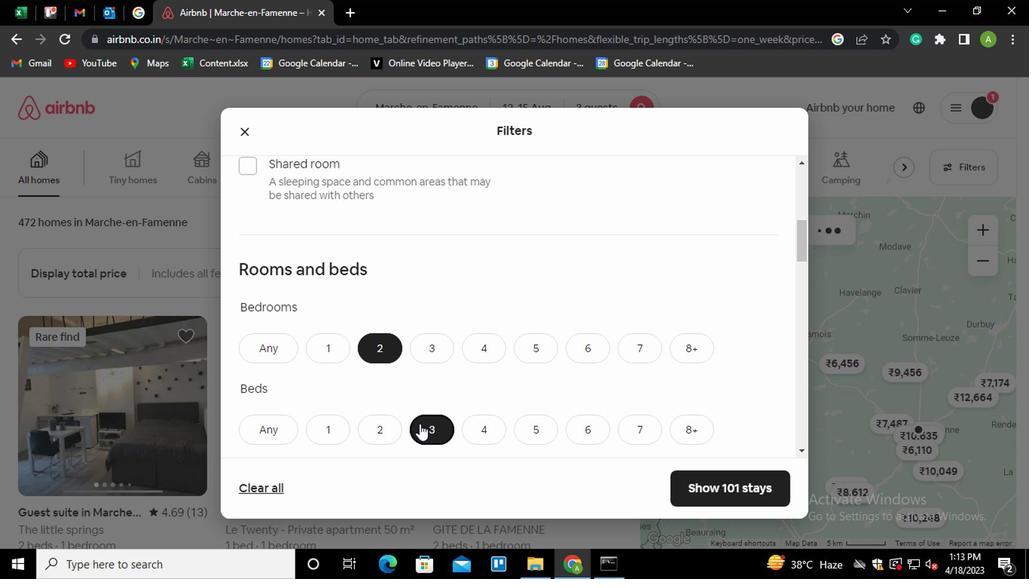 
Action: Mouse moved to (415, 423)
Screenshot: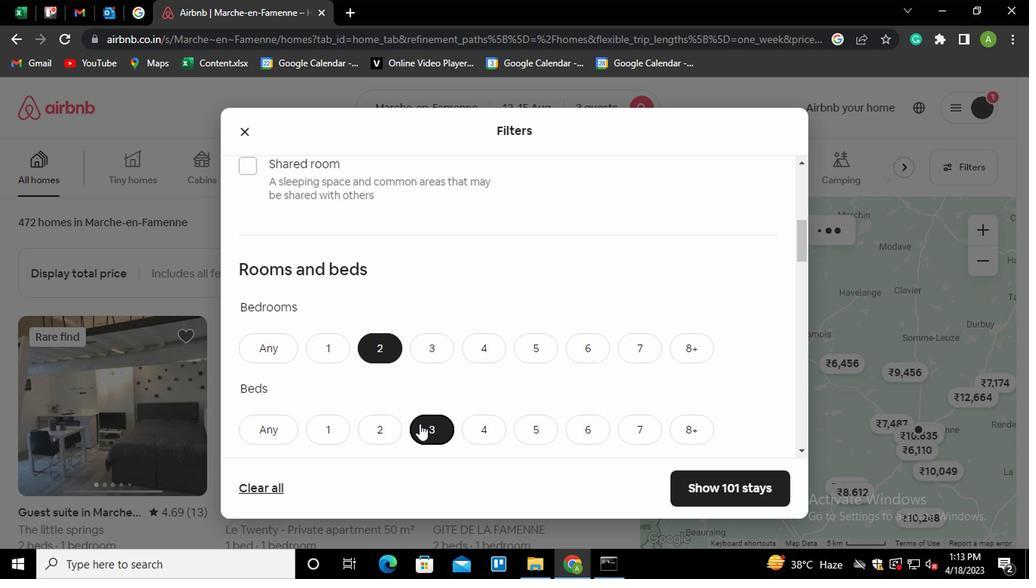 
Action: Mouse scrolled (415, 422) with delta (0, 0)
Screenshot: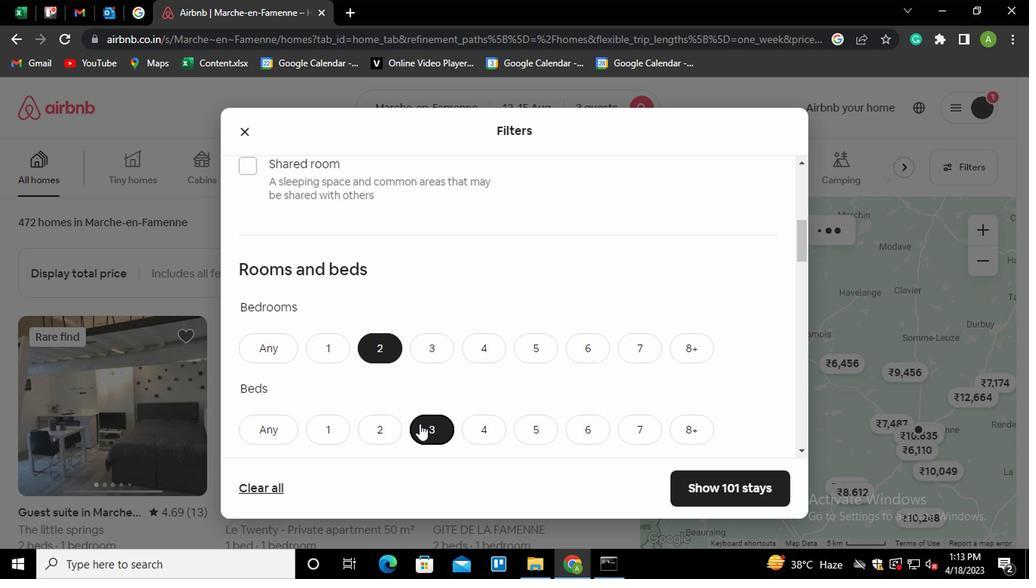 
Action: Mouse moved to (330, 369)
Screenshot: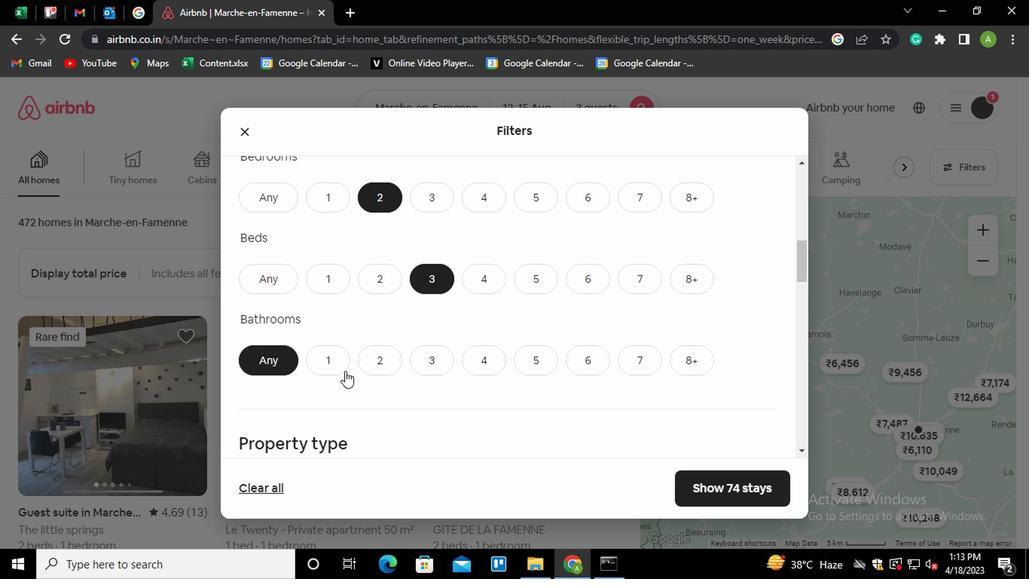 
Action: Mouse pressed left at (330, 369)
Screenshot: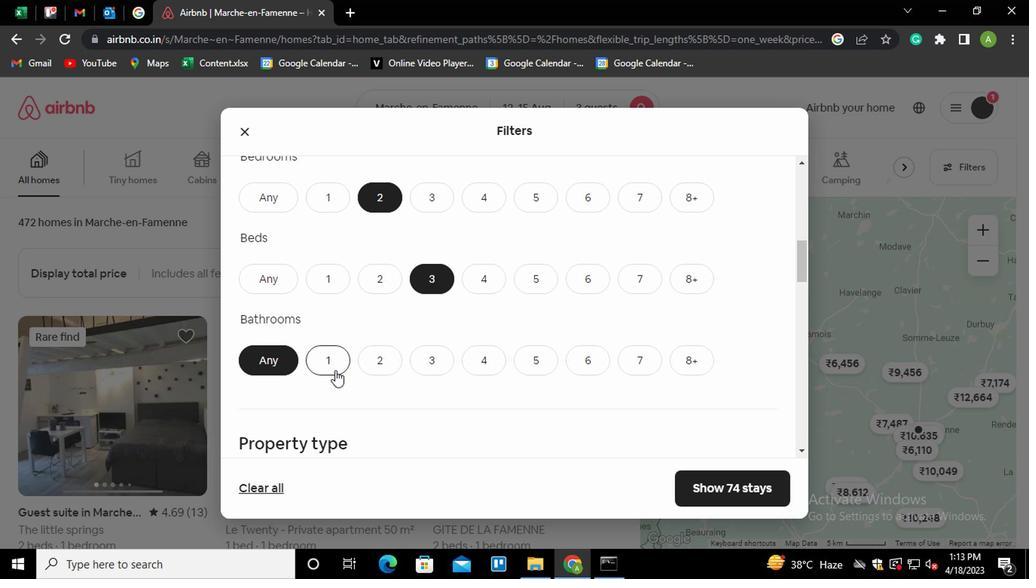 
Action: Mouse moved to (456, 382)
Screenshot: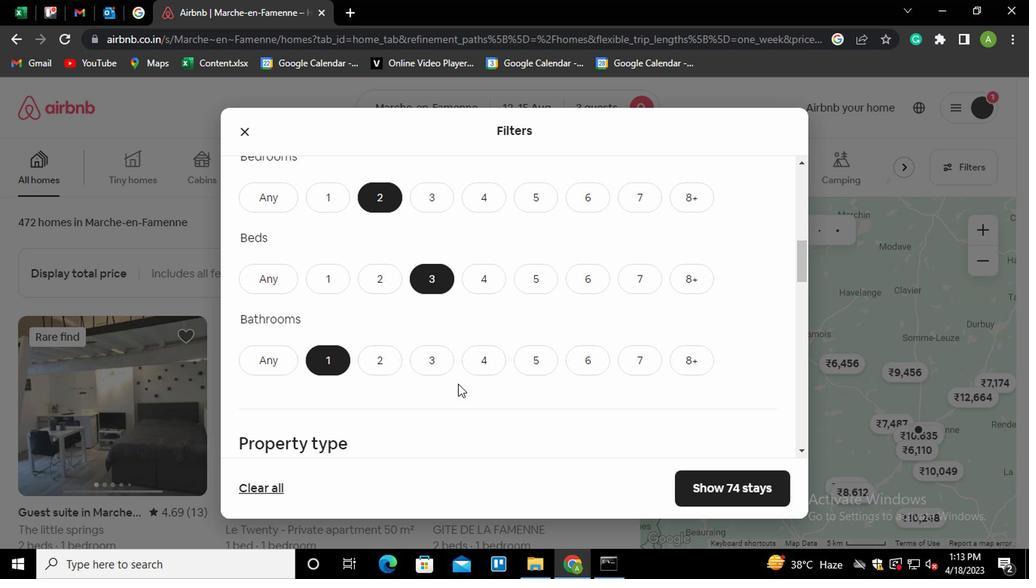 
Action: Mouse scrolled (456, 382) with delta (0, 0)
Screenshot: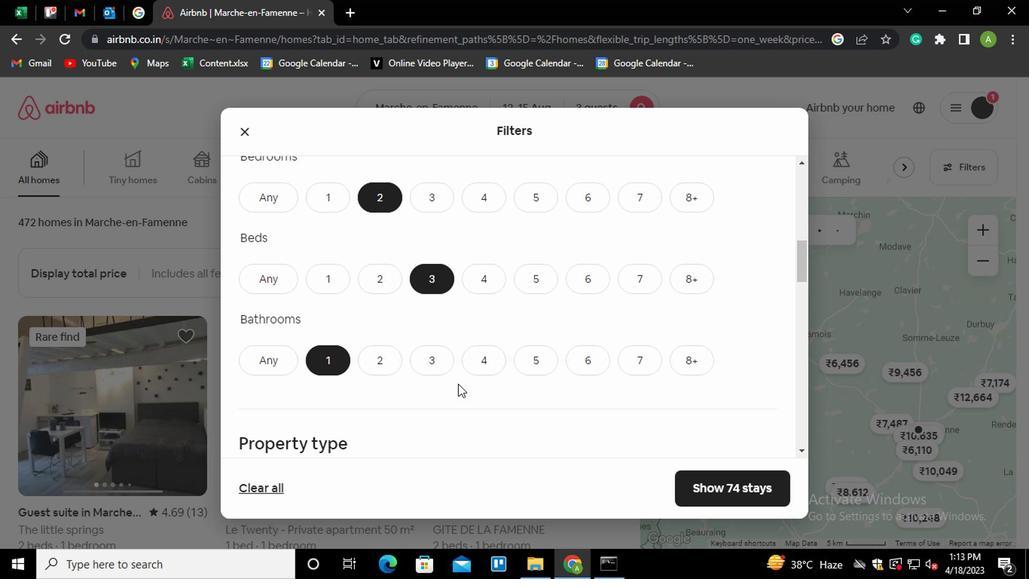 
Action: Mouse scrolled (456, 382) with delta (0, 0)
Screenshot: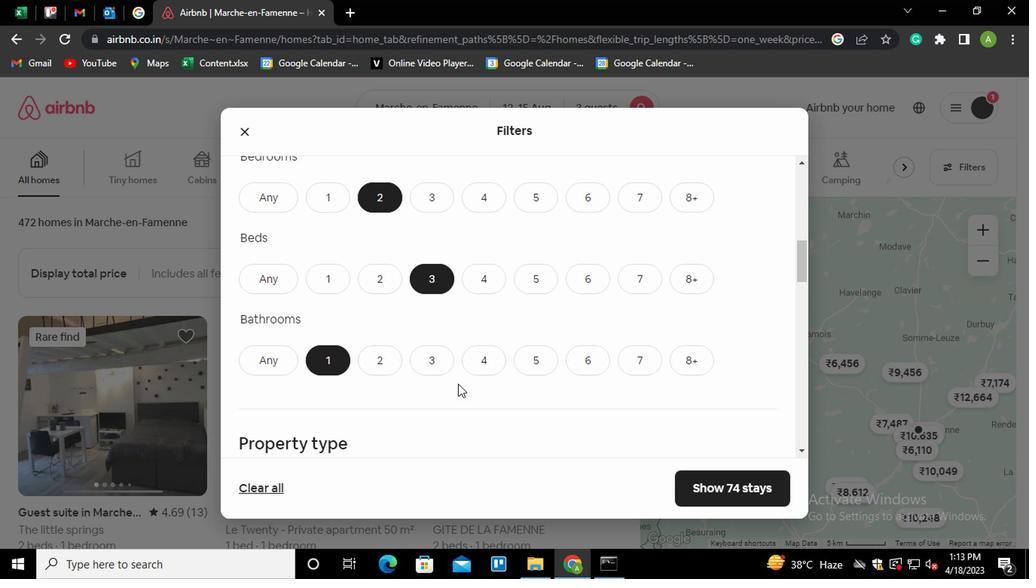 
Action: Mouse moved to (457, 382)
Screenshot: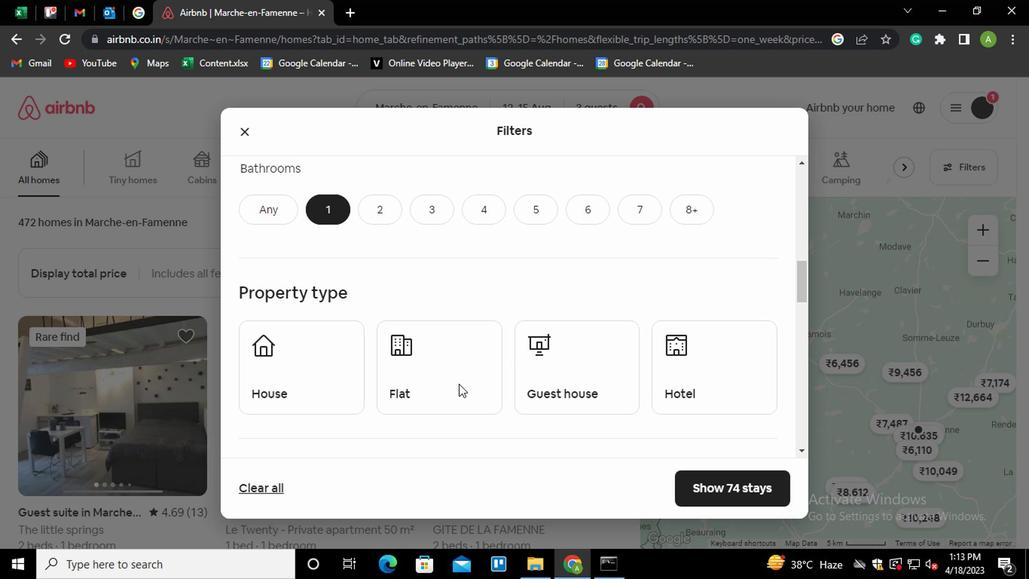 
Action: Mouse scrolled (457, 382) with delta (0, 0)
Screenshot: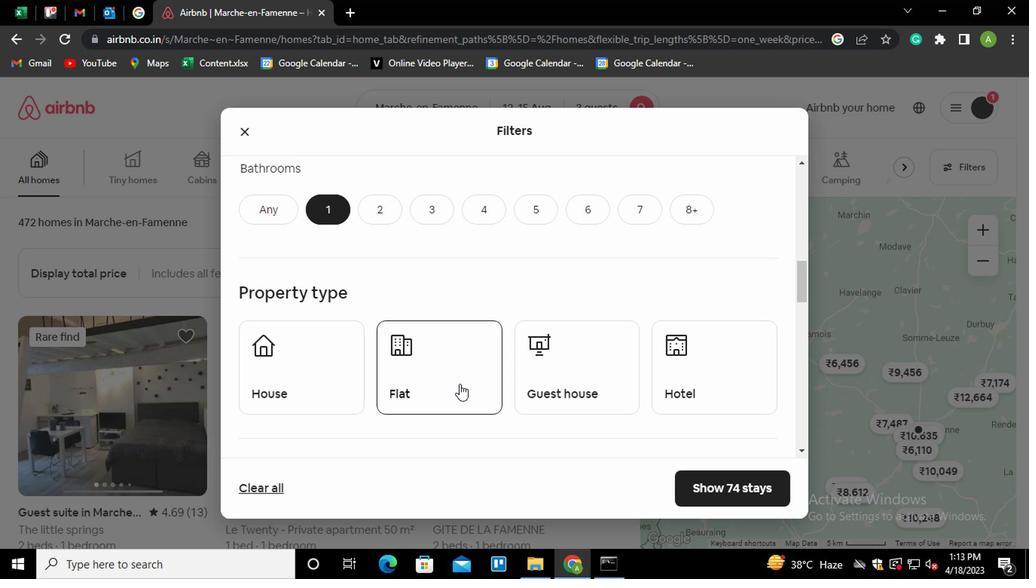 
Action: Mouse moved to (433, 315)
Screenshot: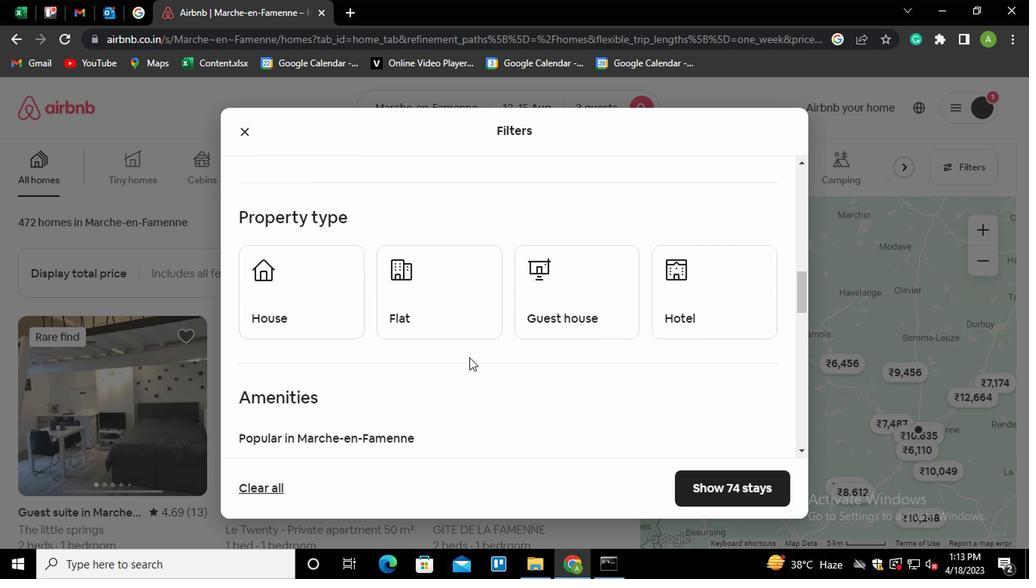
Action: Mouse pressed left at (433, 315)
Screenshot: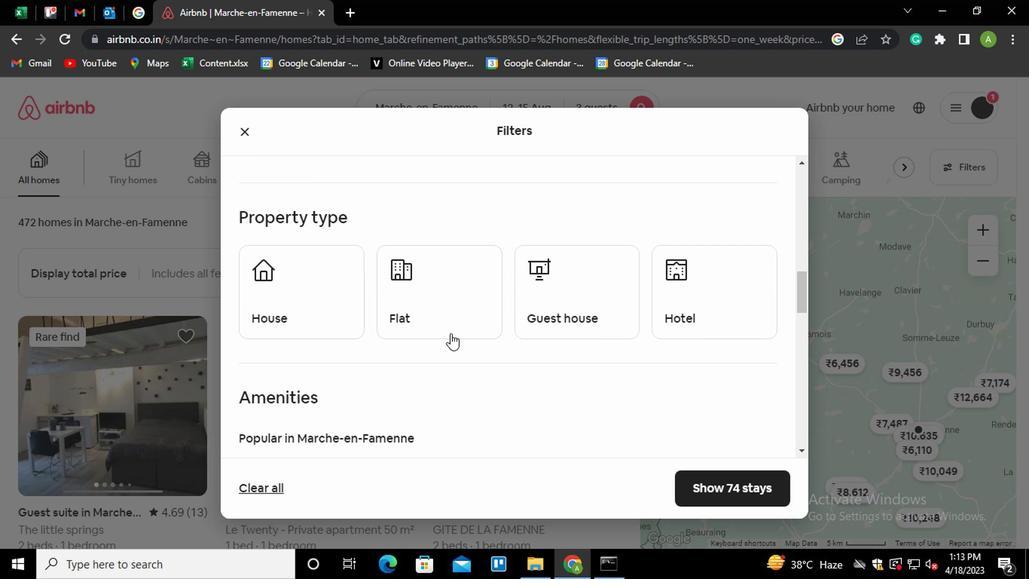 
Action: Mouse moved to (541, 375)
Screenshot: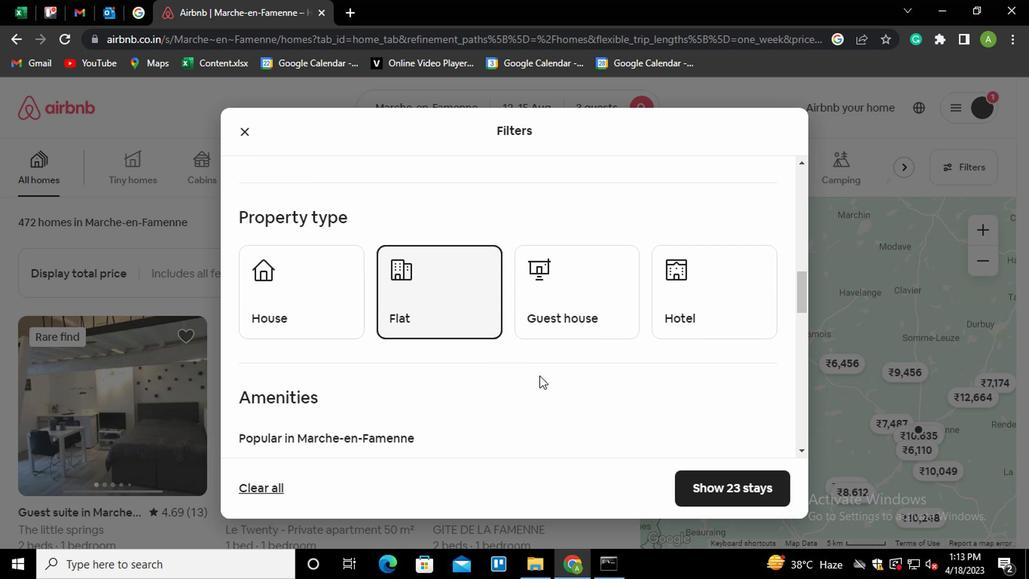 
Action: Mouse scrolled (541, 374) with delta (0, -1)
Screenshot: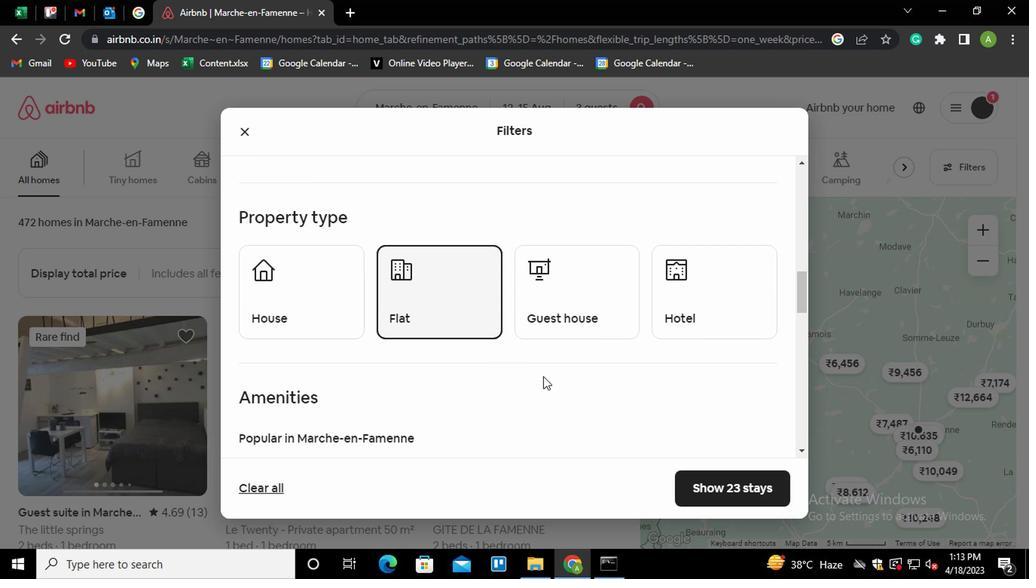 
Action: Mouse moved to (541, 376)
Screenshot: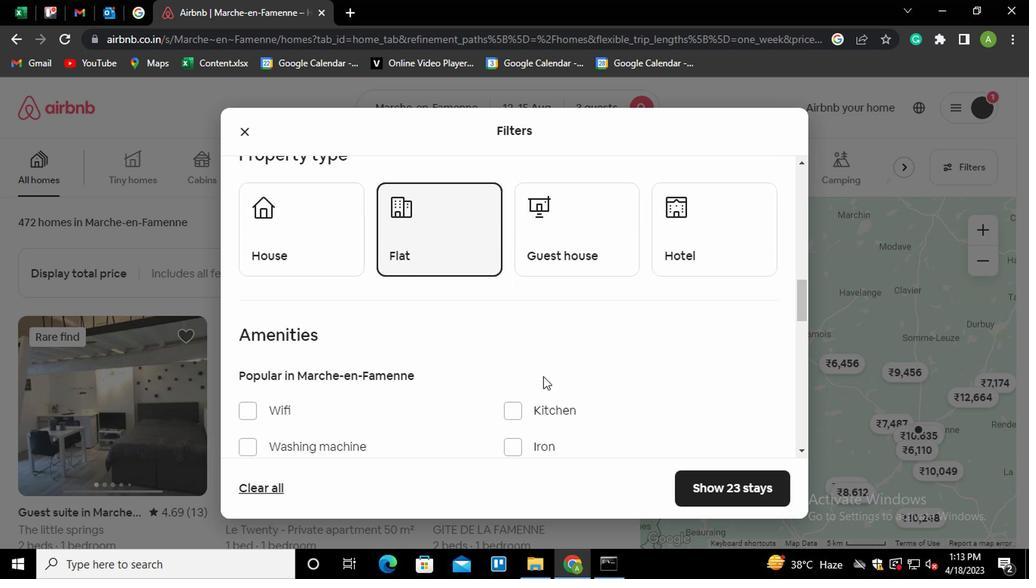 
Action: Mouse scrolled (541, 375) with delta (0, 0)
Screenshot: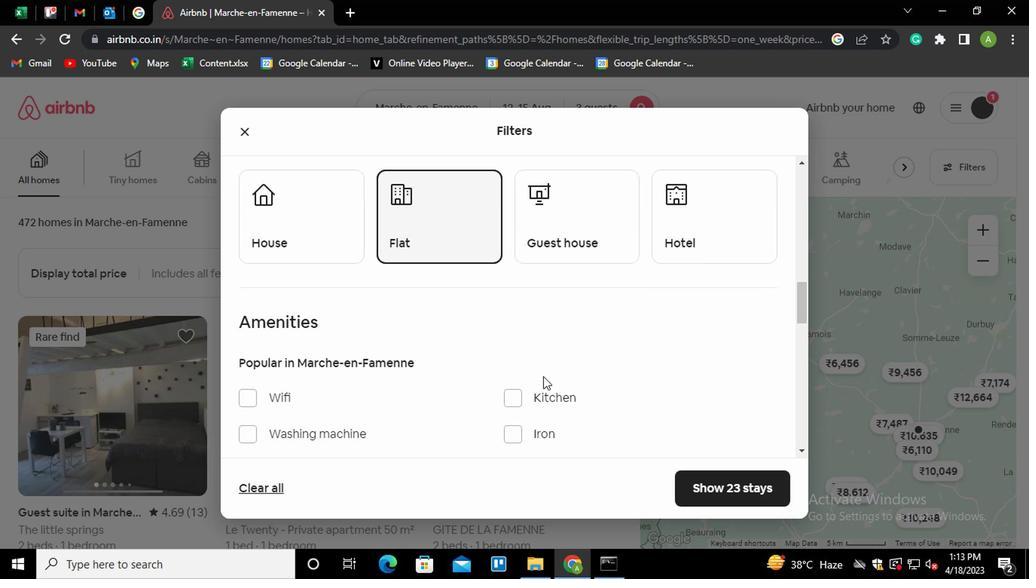 
Action: Mouse scrolled (541, 375) with delta (0, 0)
Screenshot: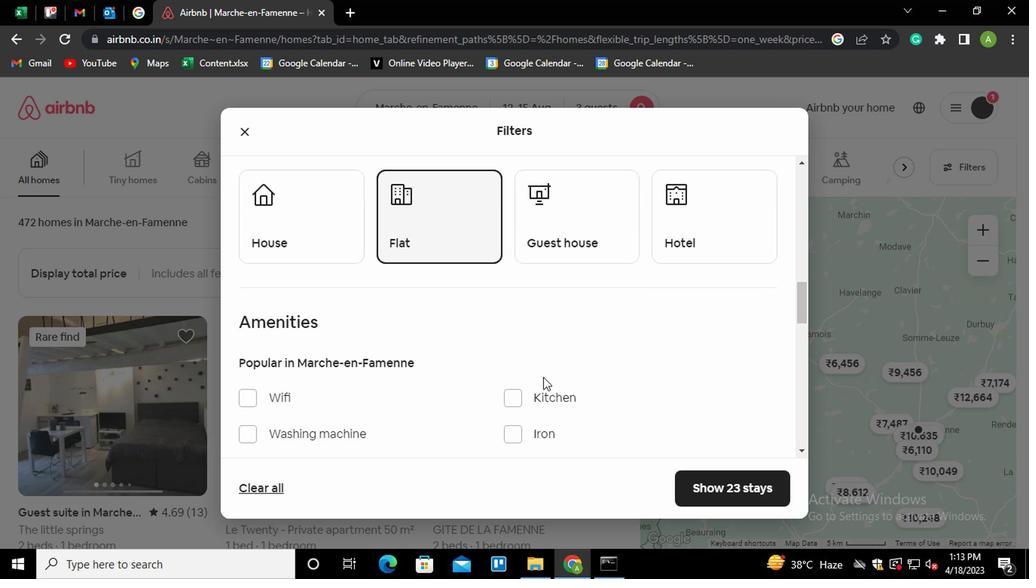 
Action: Mouse moved to (285, 354)
Screenshot: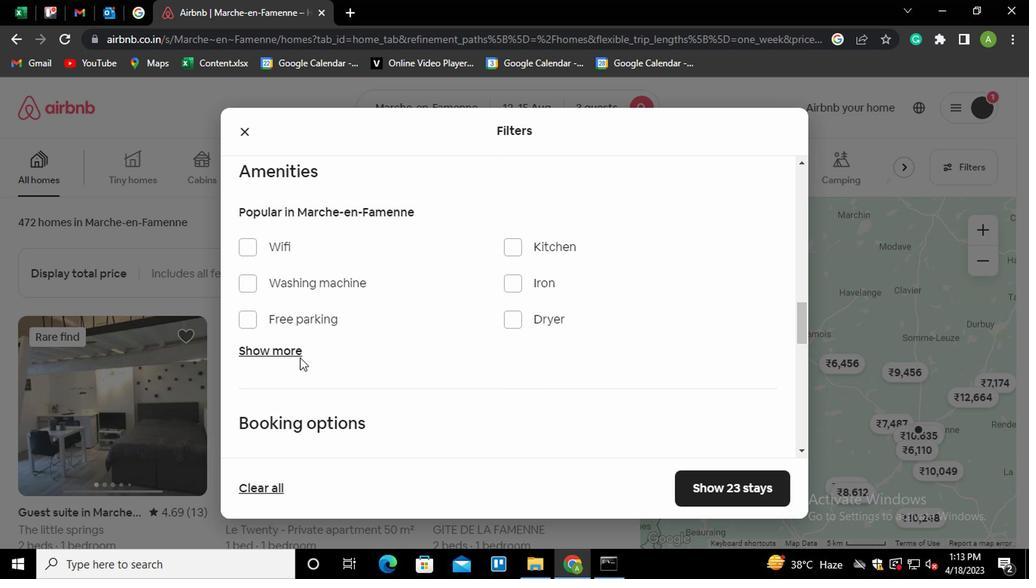 
Action: Mouse pressed left at (285, 354)
Screenshot: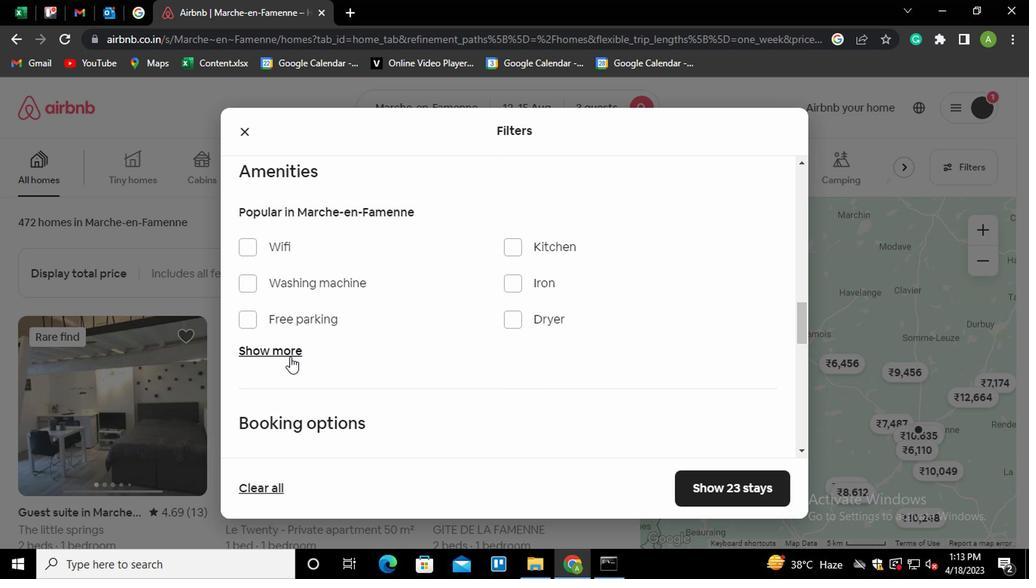 
Action: Mouse moved to (511, 395)
Screenshot: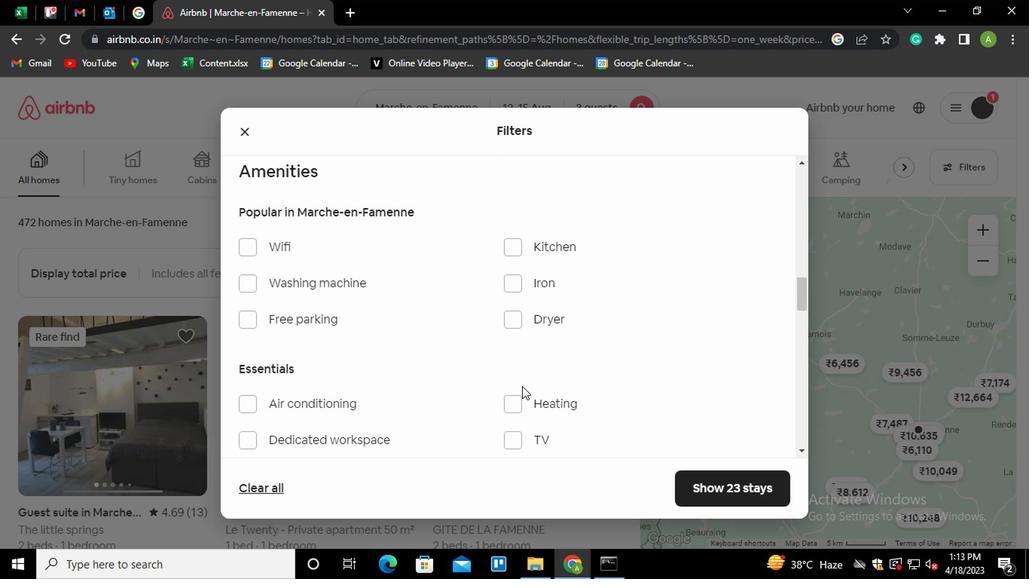 
Action: Mouse pressed left at (511, 395)
Screenshot: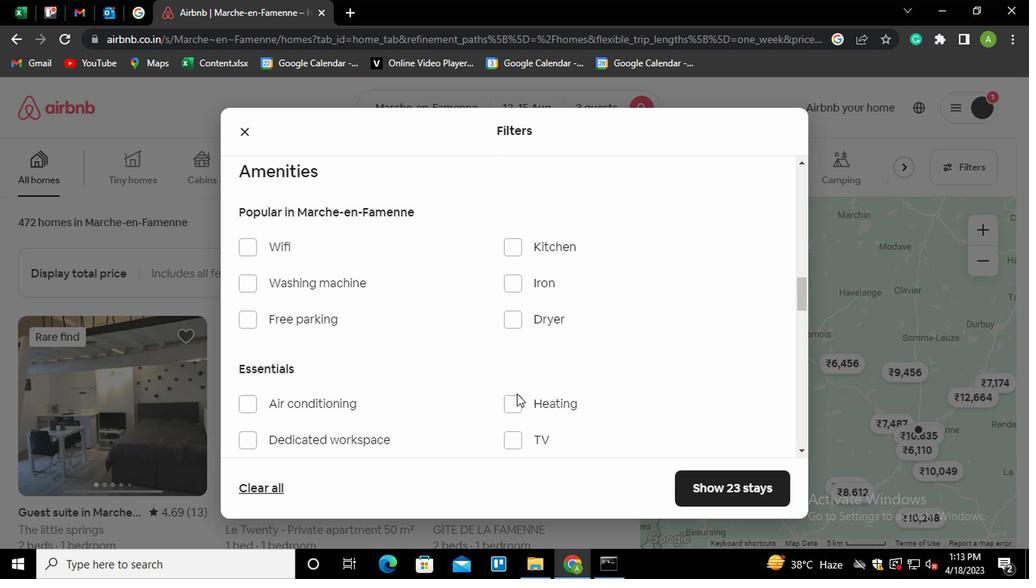 
Action: Mouse moved to (610, 363)
Screenshot: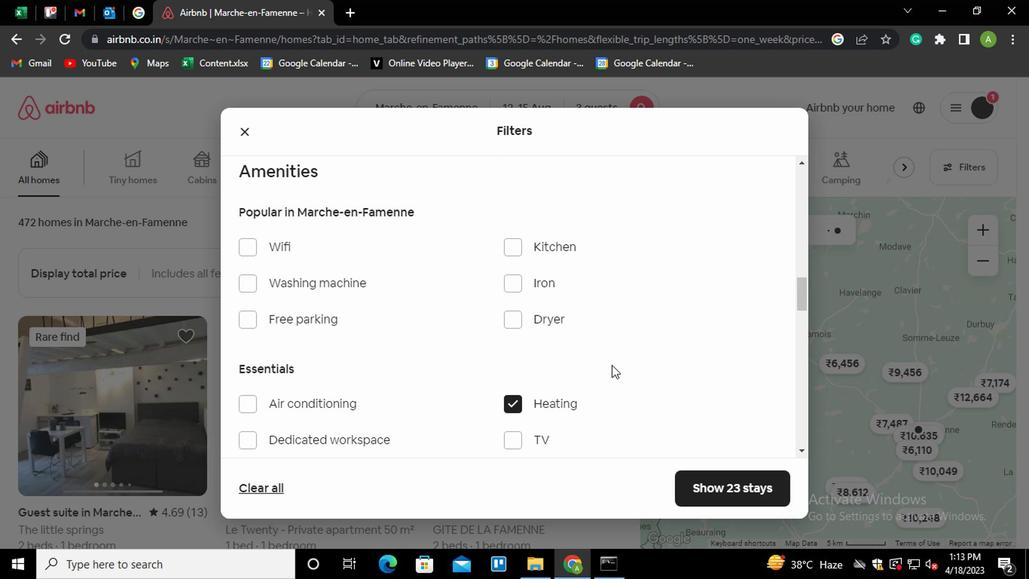 
Action: Mouse scrolled (610, 363) with delta (0, 0)
Screenshot: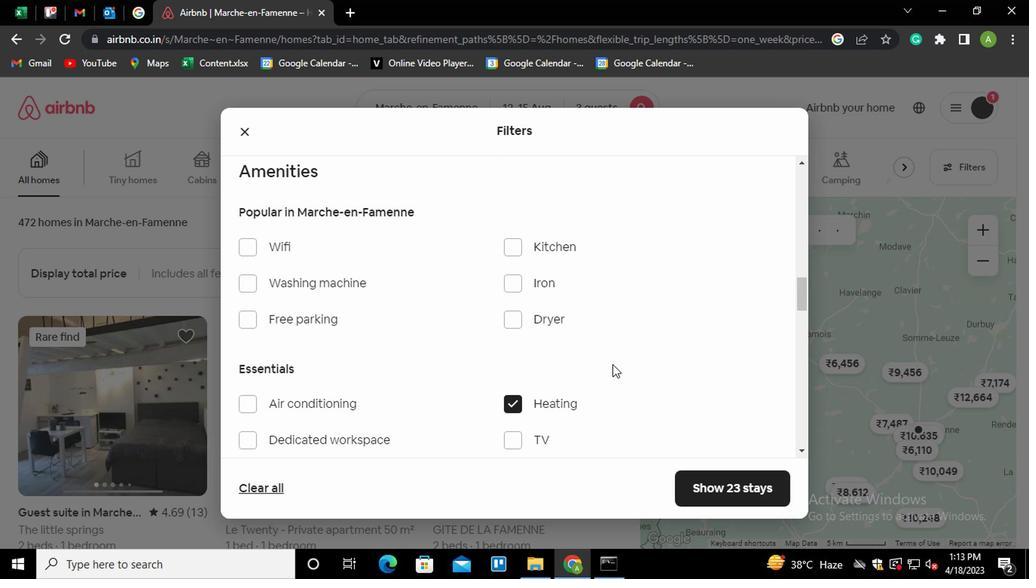 
Action: Mouse scrolled (610, 363) with delta (0, 0)
Screenshot: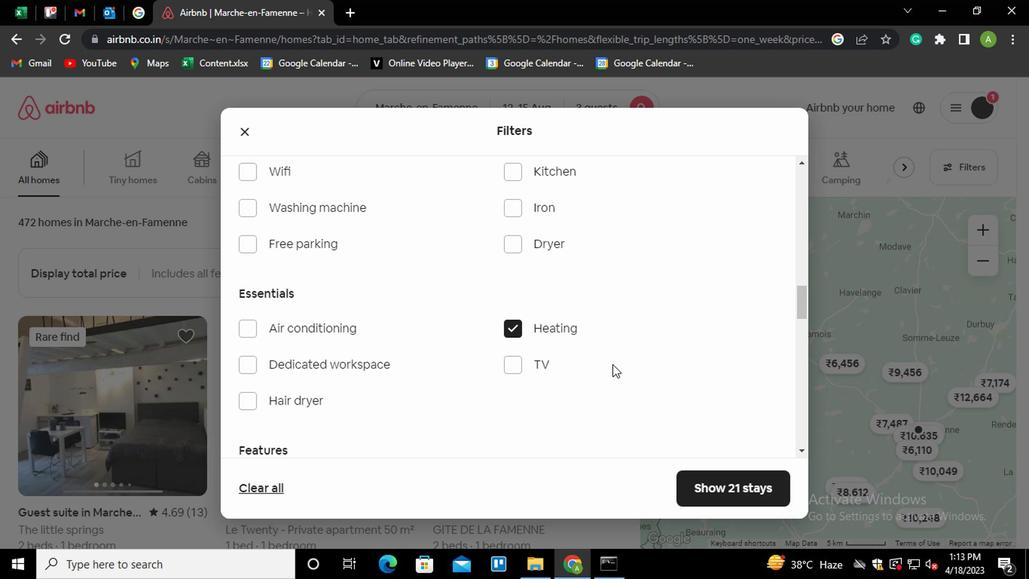
Action: Mouse scrolled (610, 363) with delta (0, 0)
Screenshot: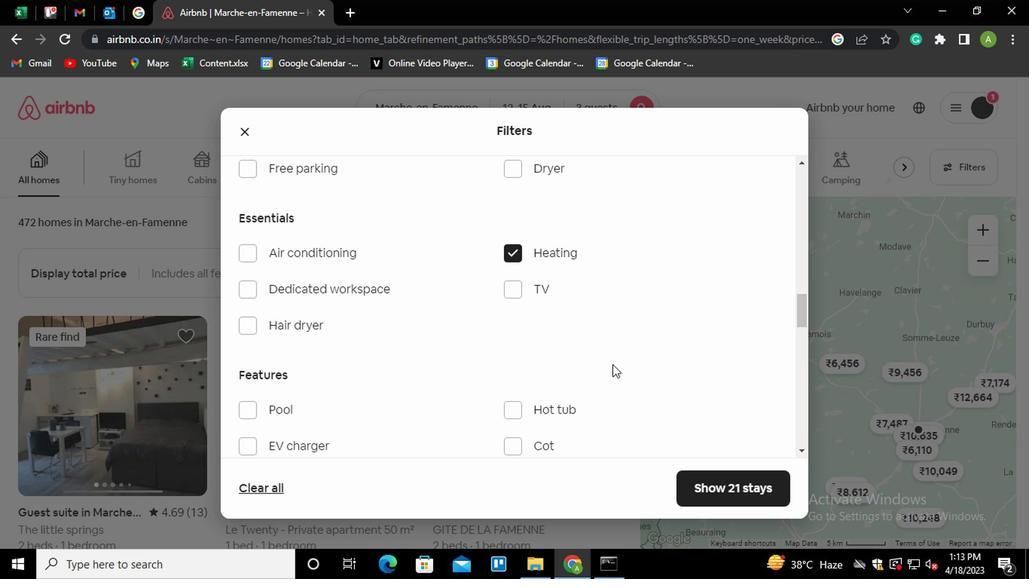
Action: Mouse scrolled (610, 363) with delta (0, 0)
Screenshot: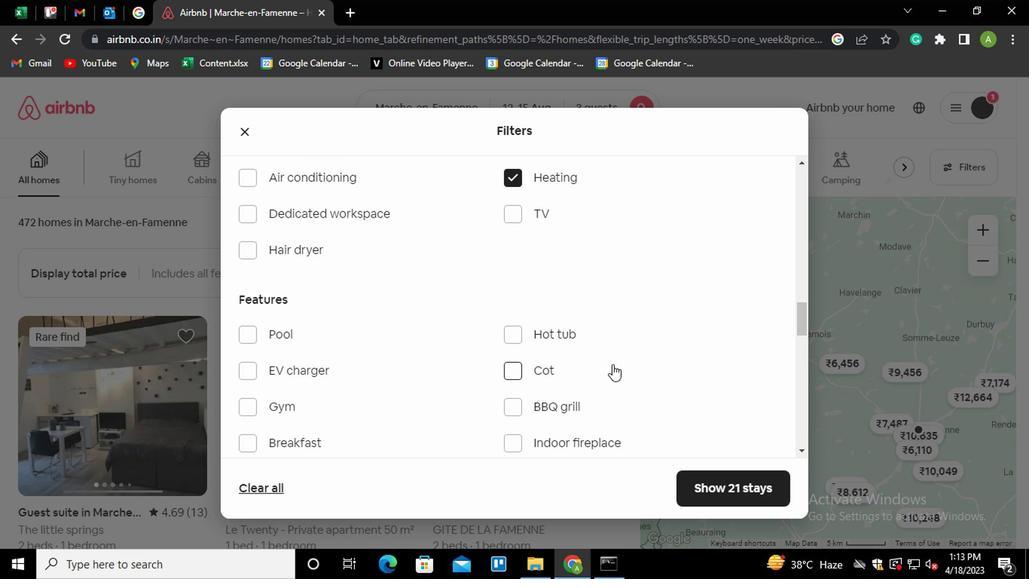 
Action: Mouse scrolled (610, 363) with delta (0, 0)
Screenshot: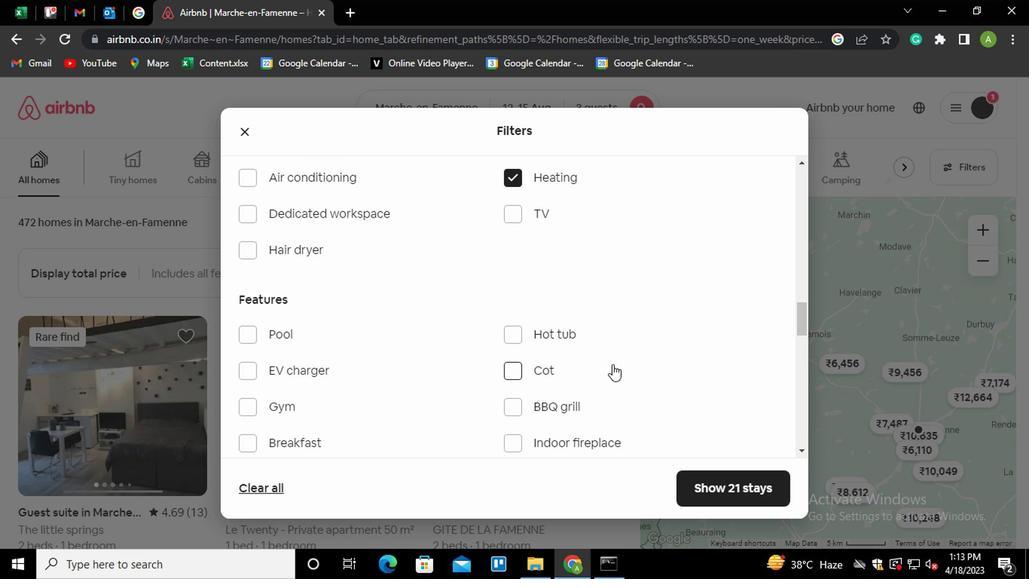 
Action: Mouse scrolled (610, 363) with delta (0, 0)
Screenshot: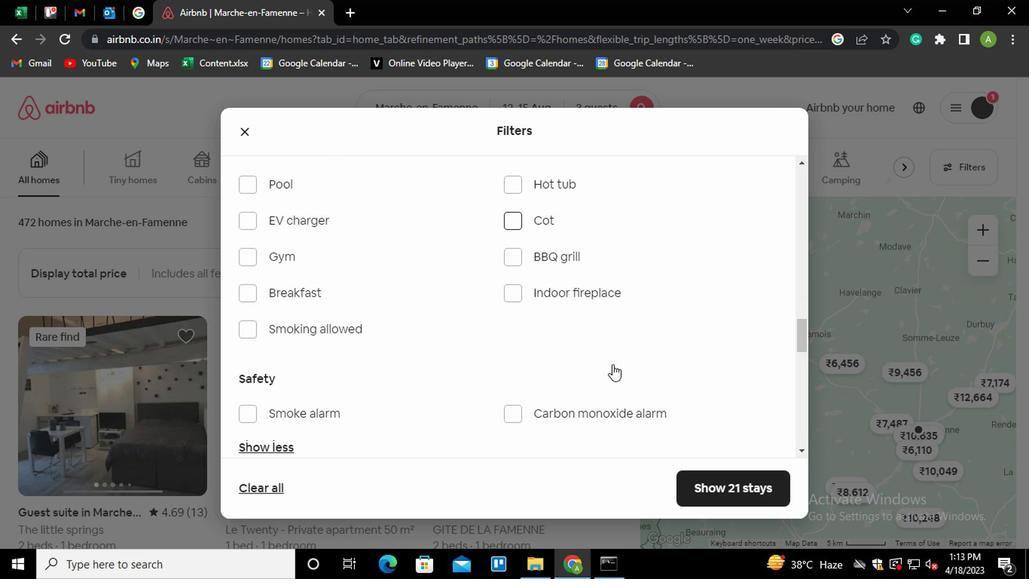 
Action: Mouse scrolled (610, 363) with delta (0, 0)
Screenshot: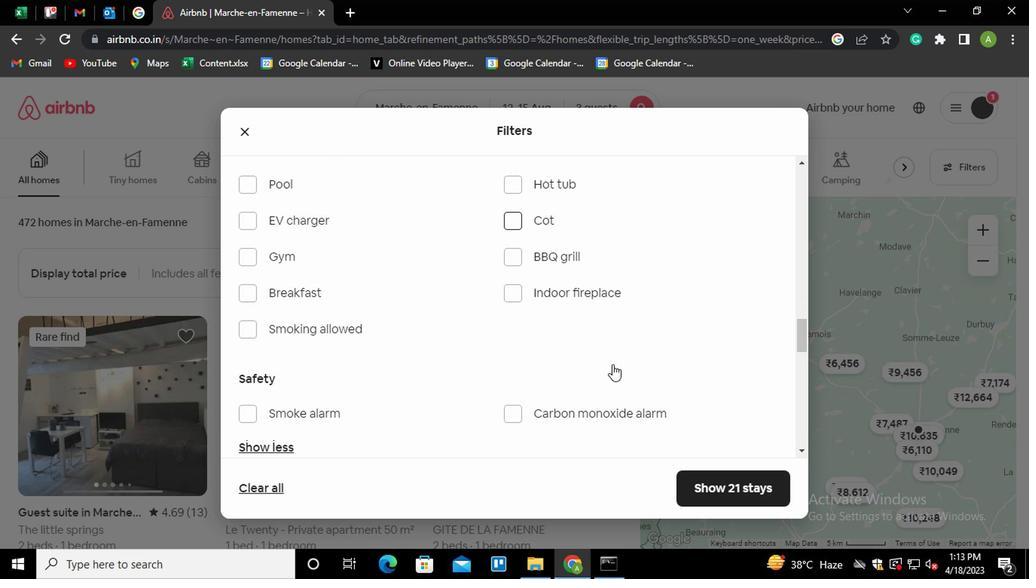 
Action: Mouse scrolled (610, 363) with delta (0, 0)
Screenshot: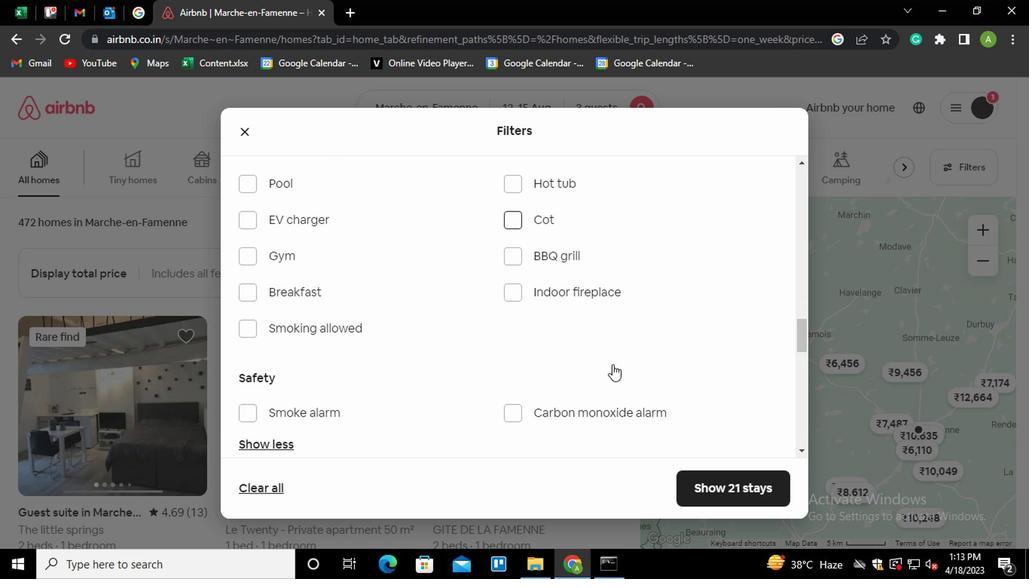 
Action: Mouse moved to (743, 394)
Screenshot: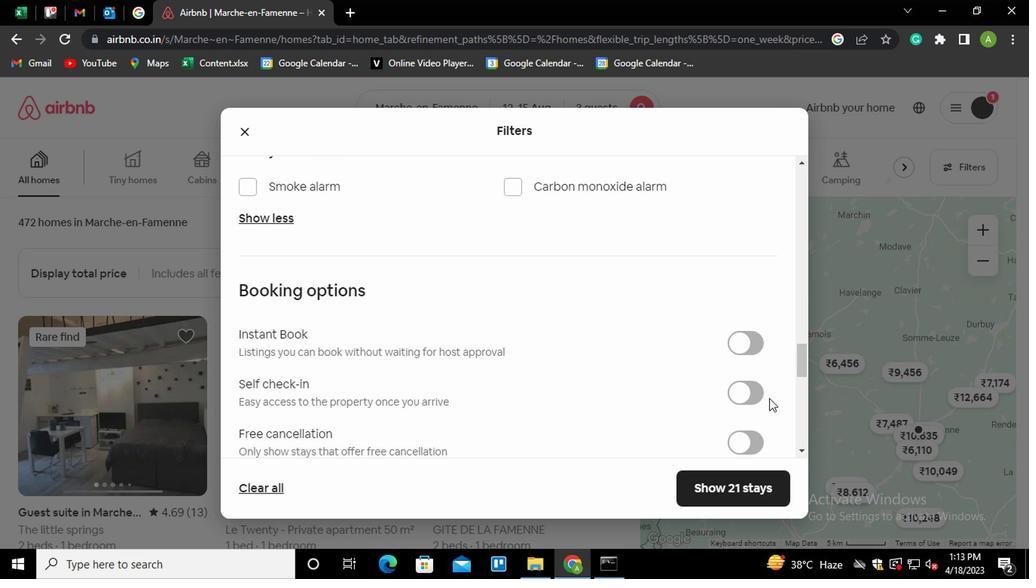 
Action: Mouse pressed left at (743, 394)
Screenshot: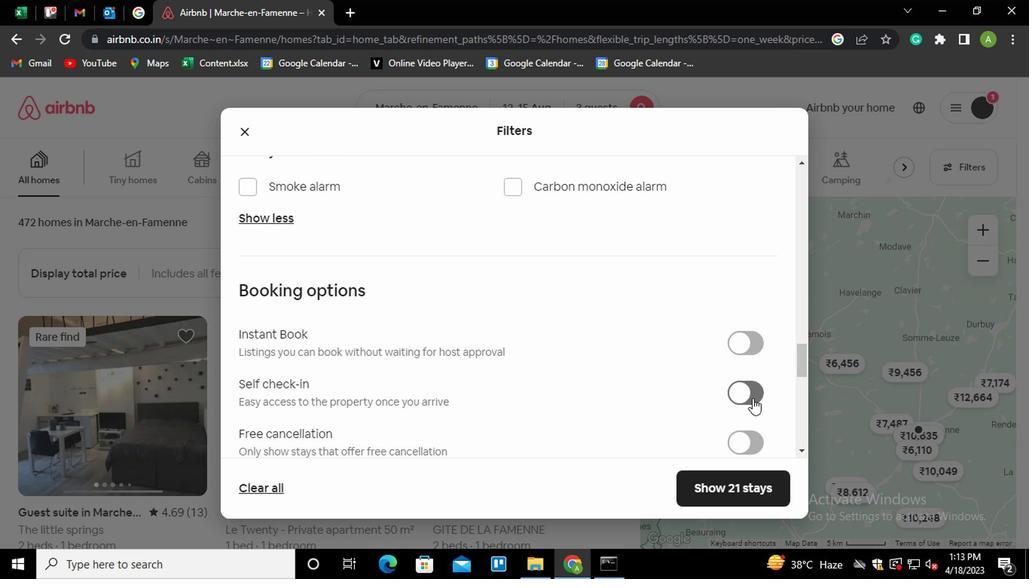 
Action: Mouse moved to (622, 349)
Screenshot: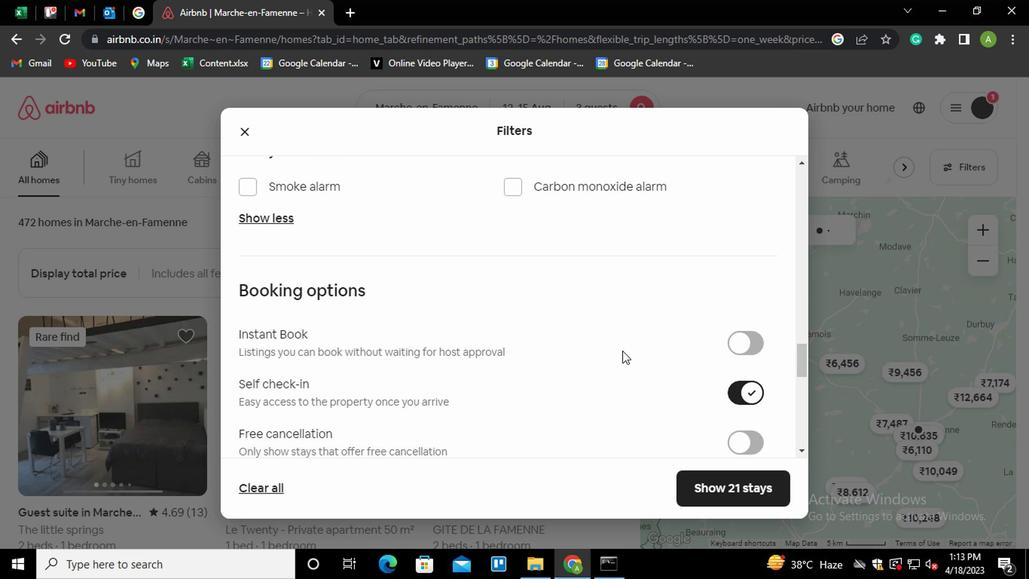 
Action: Mouse scrolled (622, 349) with delta (0, 0)
Screenshot: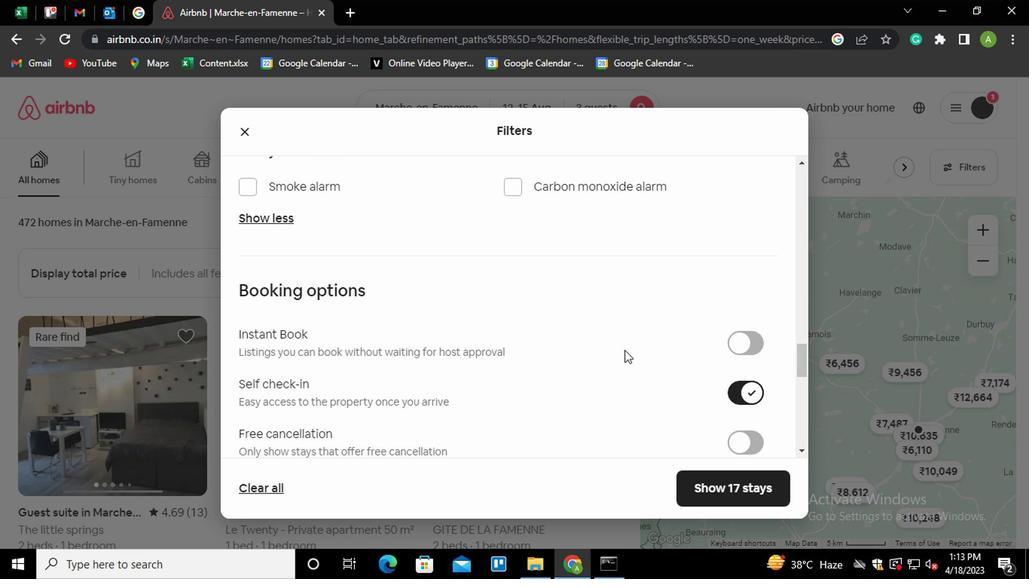 
Action: Mouse scrolled (622, 349) with delta (0, 0)
Screenshot: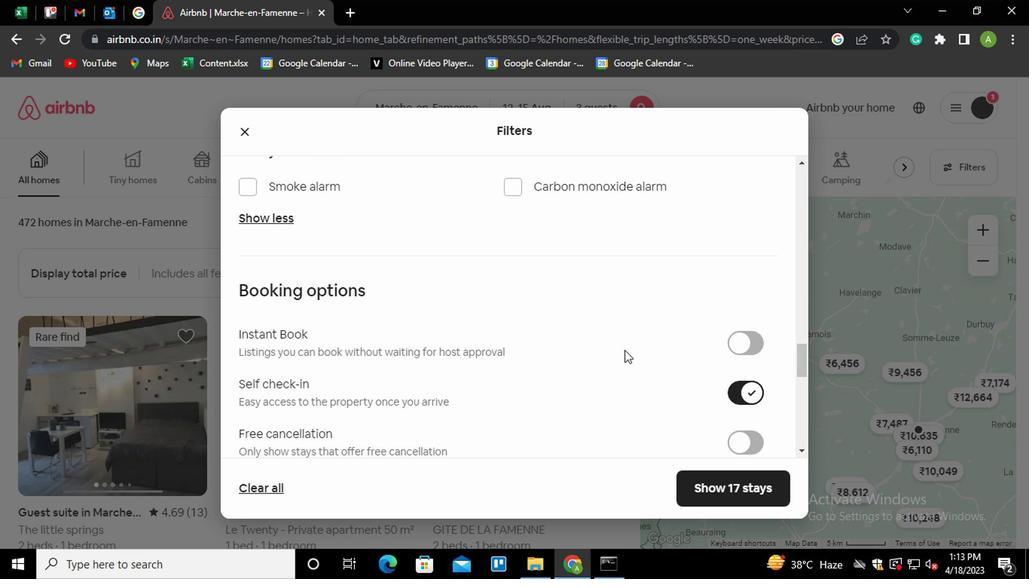
Action: Mouse scrolled (622, 349) with delta (0, 0)
Screenshot: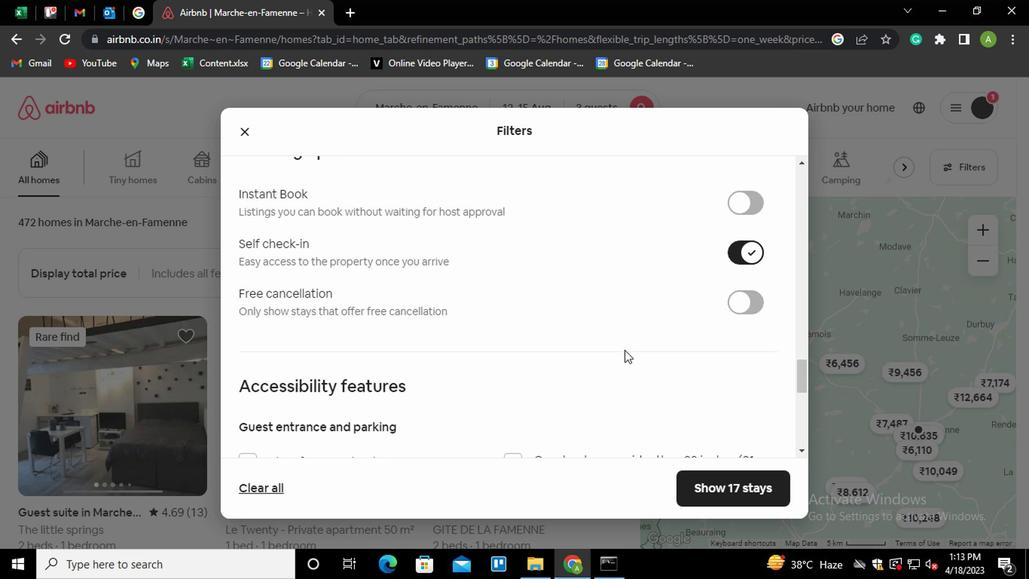 
Action: Mouse scrolled (622, 349) with delta (0, 0)
Screenshot: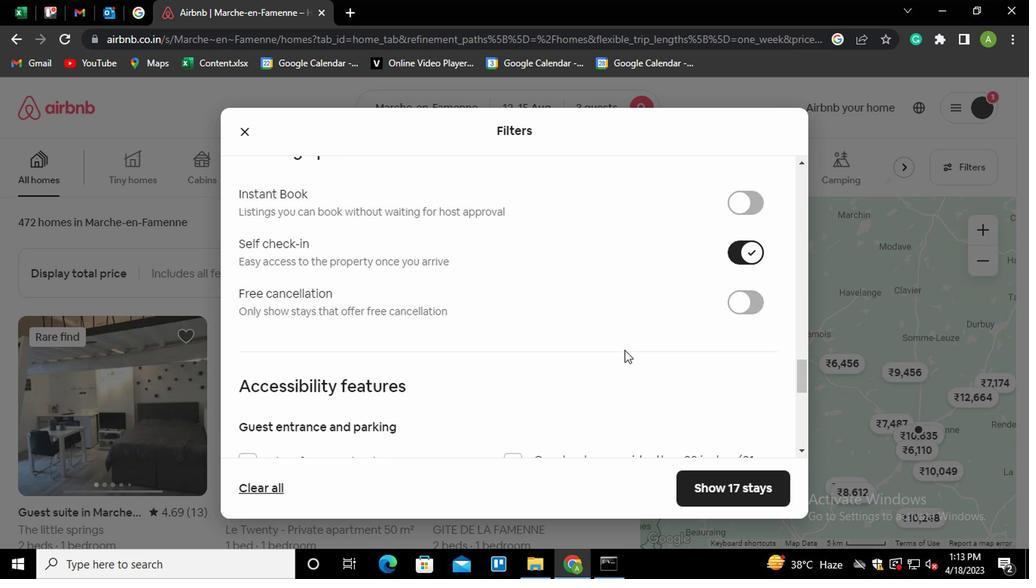 
Action: Mouse scrolled (622, 349) with delta (0, 0)
Screenshot: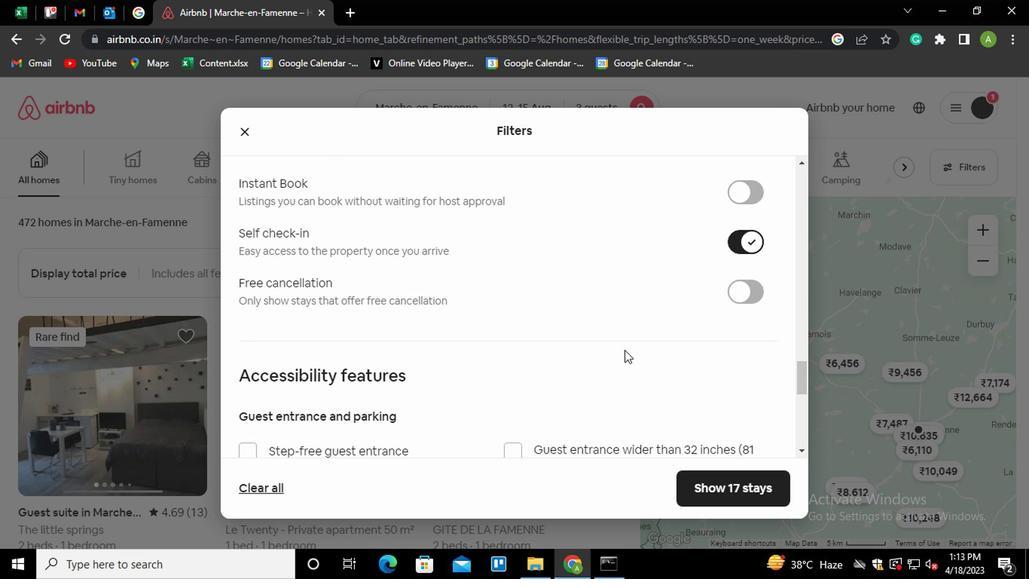 
Action: Mouse moved to (615, 351)
Screenshot: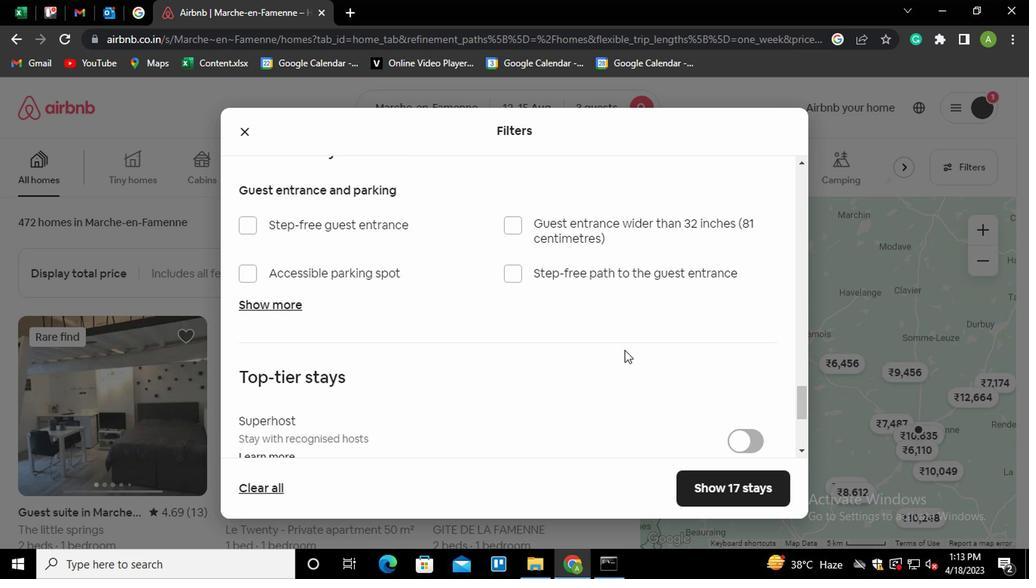 
Action: Mouse scrolled (615, 351) with delta (0, 0)
Screenshot: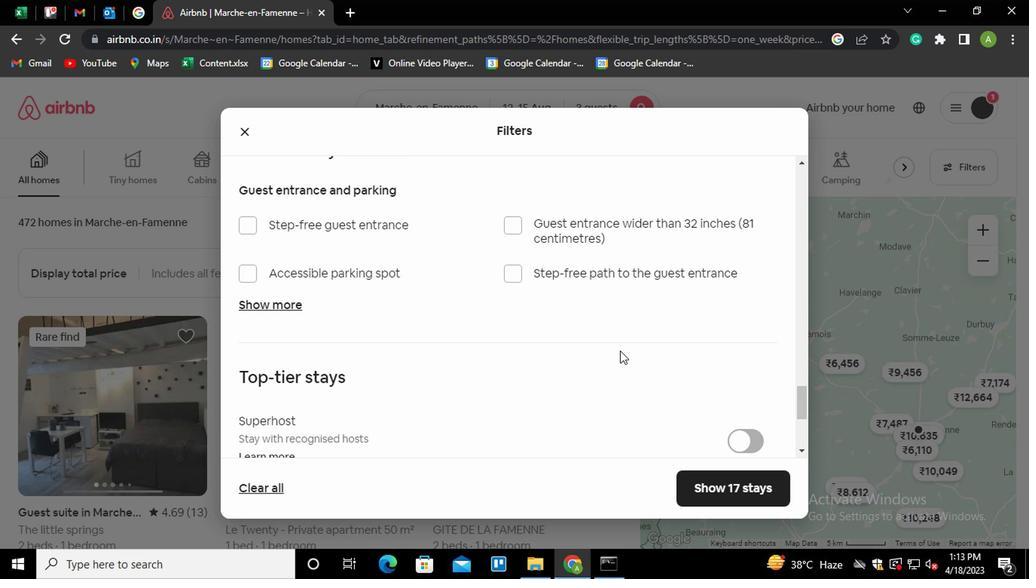 
Action: Mouse scrolled (615, 351) with delta (0, 0)
Screenshot: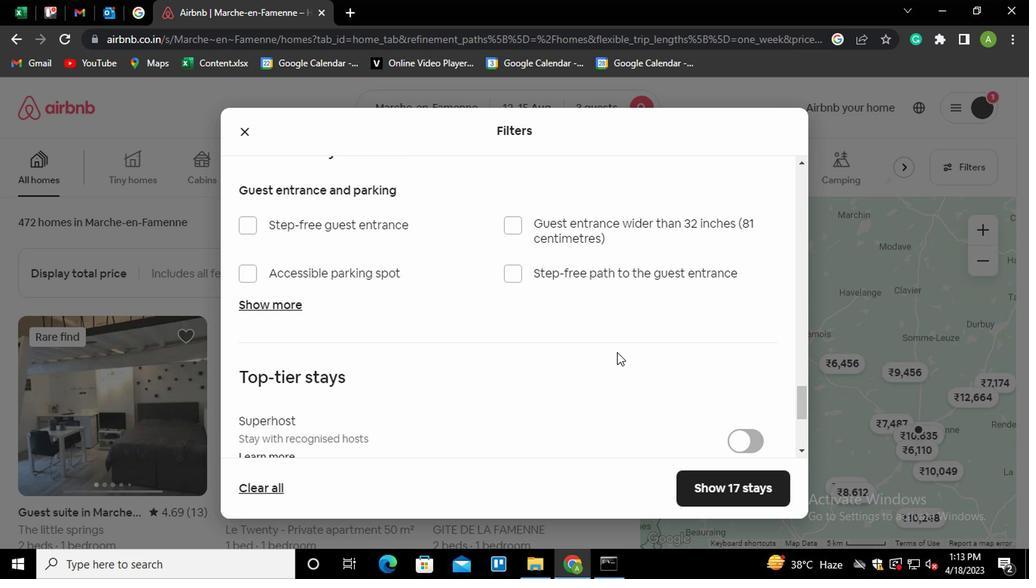 
Action: Mouse moved to (272, 428)
Screenshot: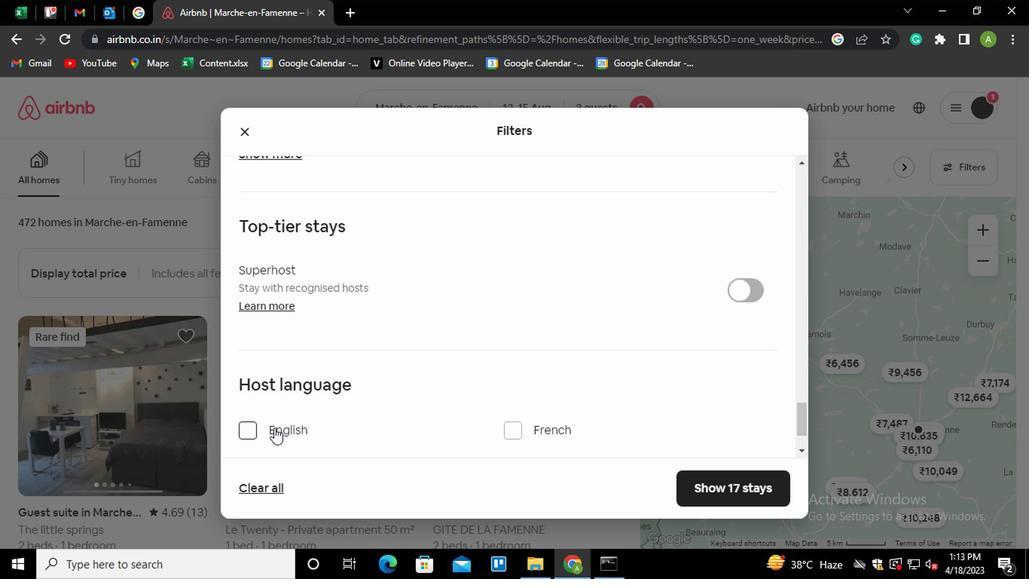 
Action: Mouse pressed left at (272, 428)
Screenshot: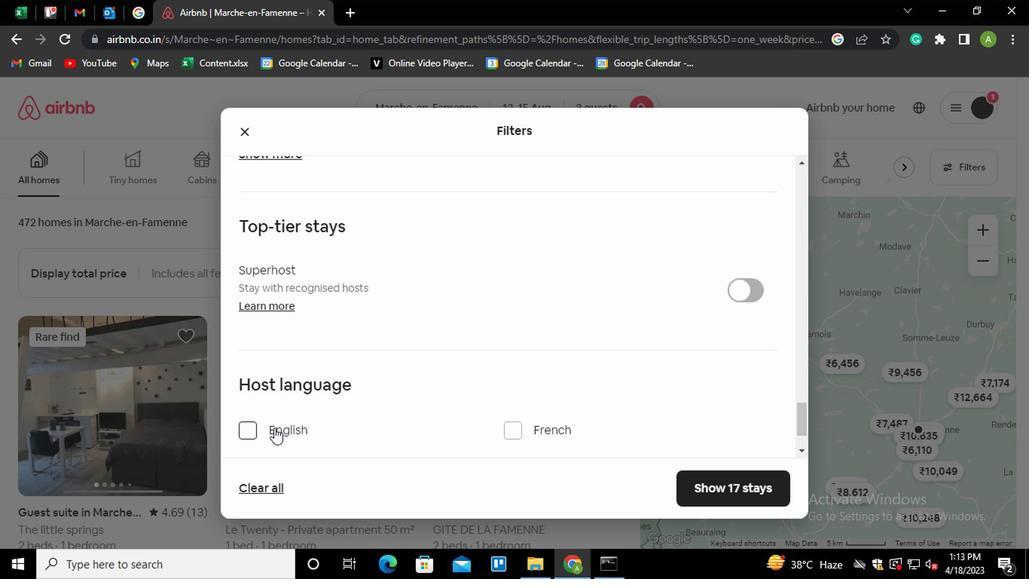 
Action: Mouse moved to (724, 486)
Screenshot: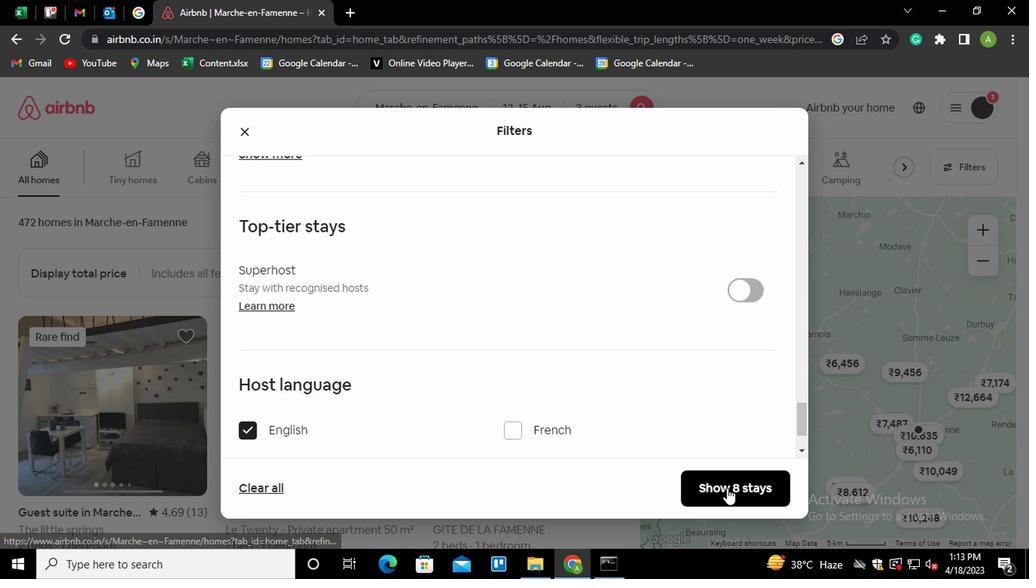 
Action: Mouse pressed left at (724, 486)
Screenshot: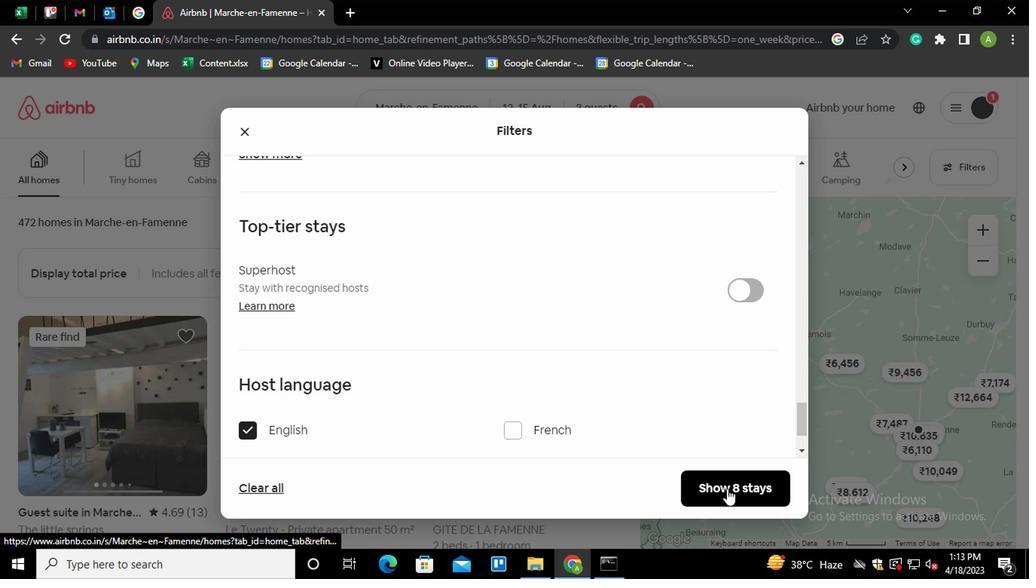 
Action: Mouse moved to (751, 470)
Screenshot: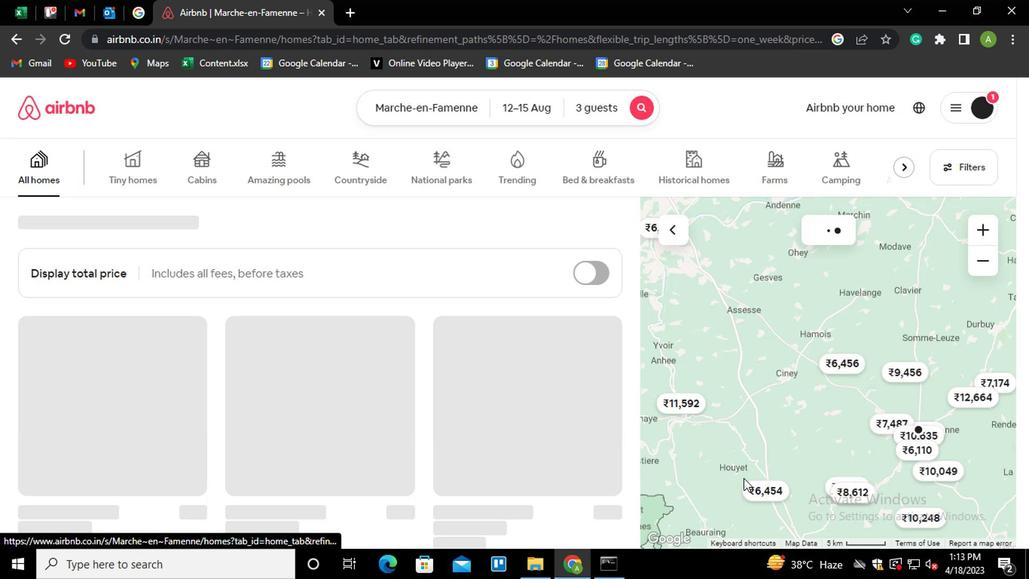 
